 Task: Plan a bus route from Market Street to the Golden Gate Park in San Francisco.
Action: Mouse moved to (257, 91)
Screenshot: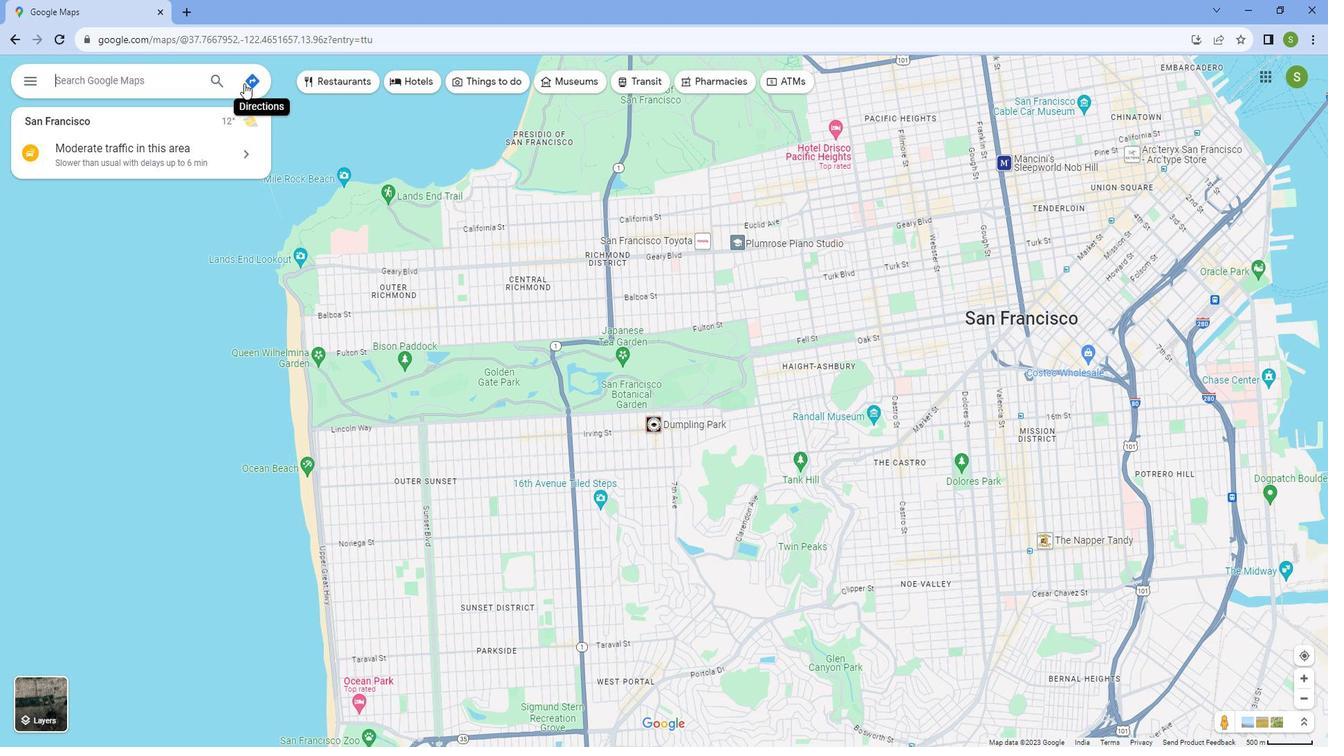 
Action: Mouse pressed left at (257, 91)
Screenshot: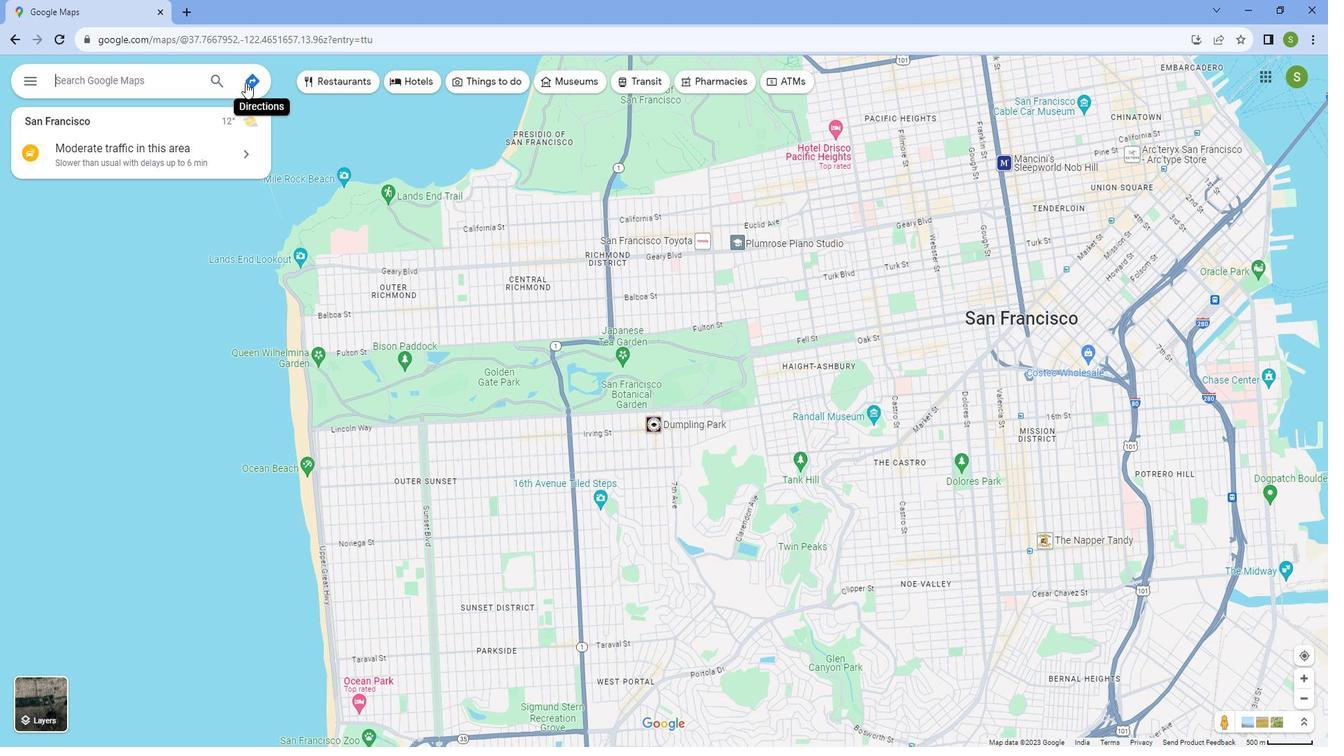 
Action: Mouse moved to (130, 121)
Screenshot: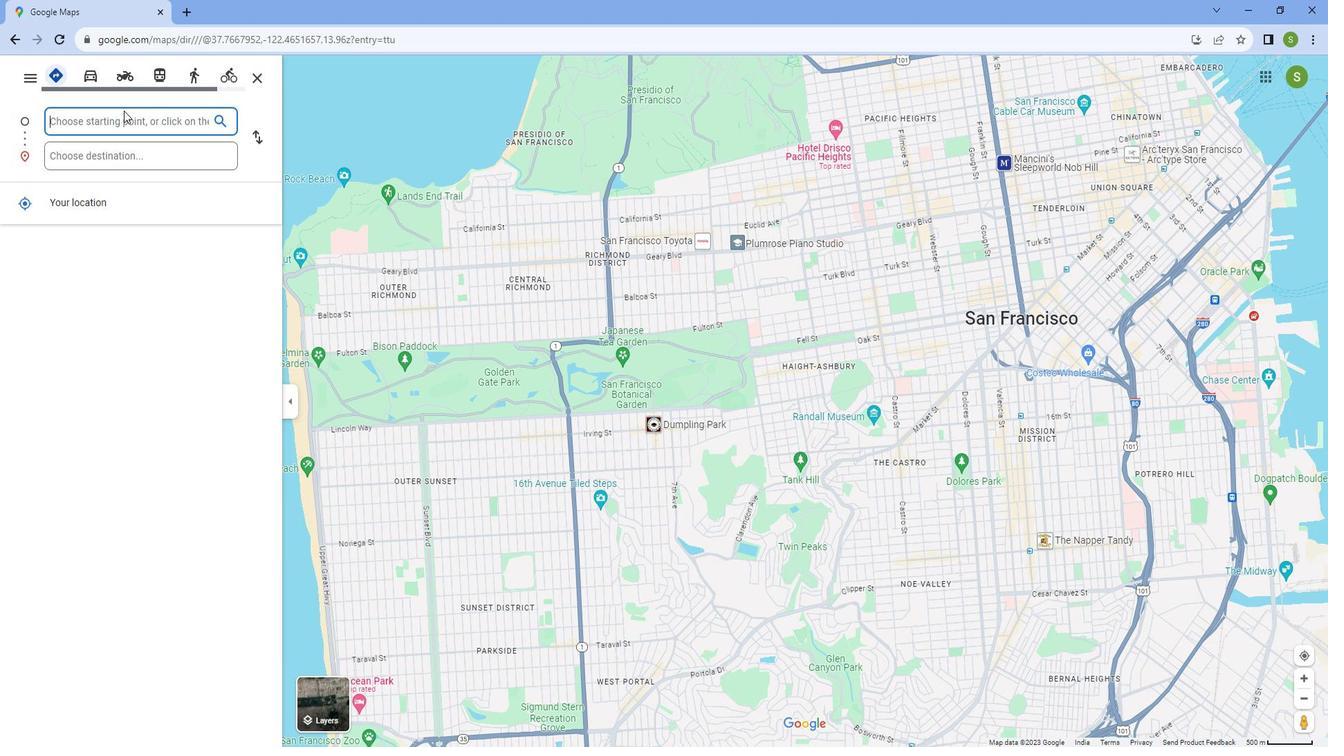 
Action: Mouse pressed left at (130, 121)
Screenshot: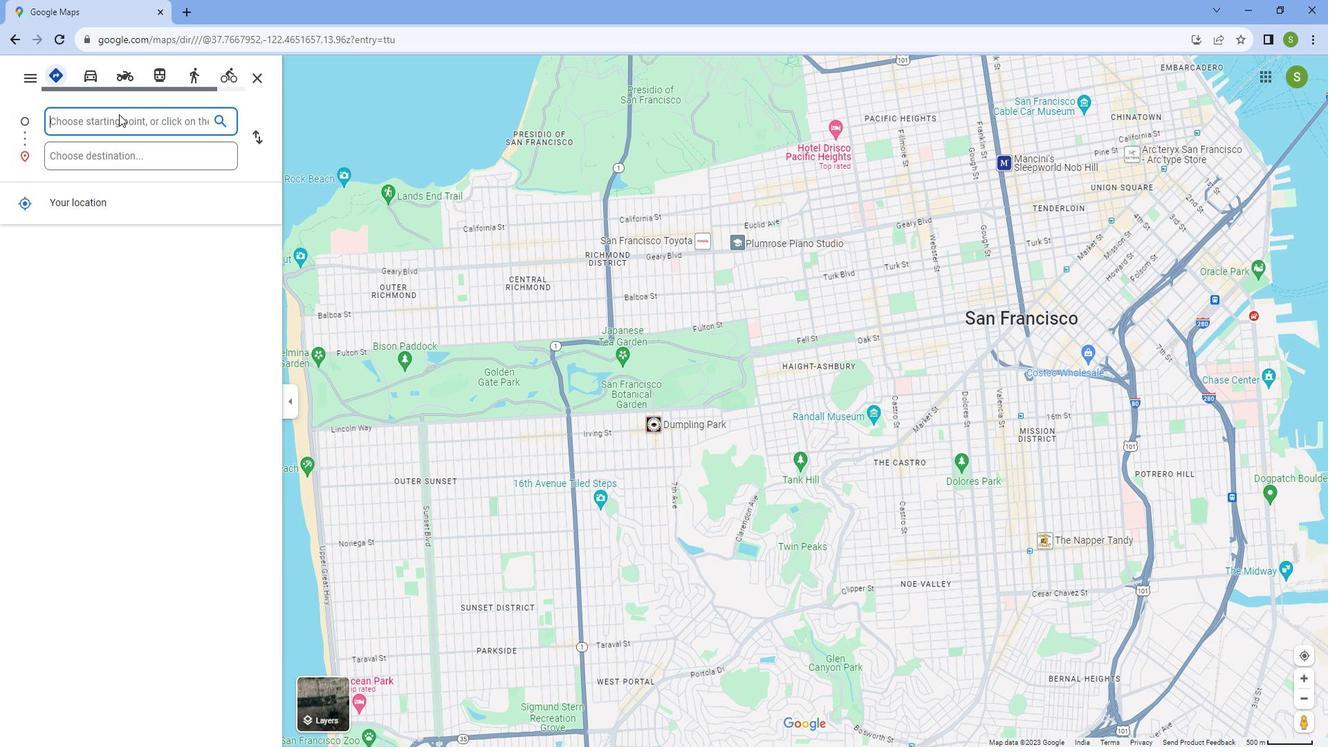 
Action: Key pressed <Key.caps_lock>M<Key.caps_lock>arket<Key.space><Key.caps_lock>S<Key.caps_lock>treet<Key.space>,<Key.caps_lock>S<Key.caps_lock>an<Key.space><Key.caps_lock>F<Key.caps_lock>rans<Key.backspace>cisco
Screenshot: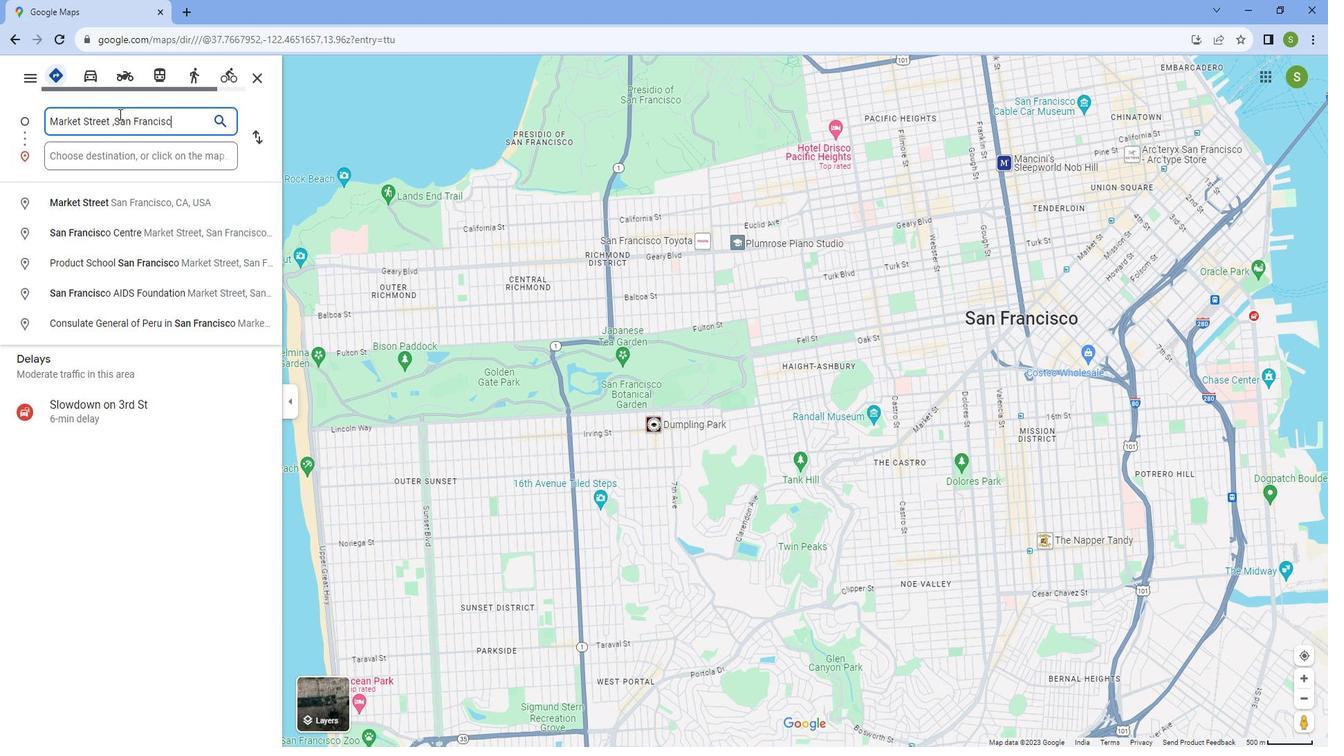 
Action: Mouse moved to (135, 215)
Screenshot: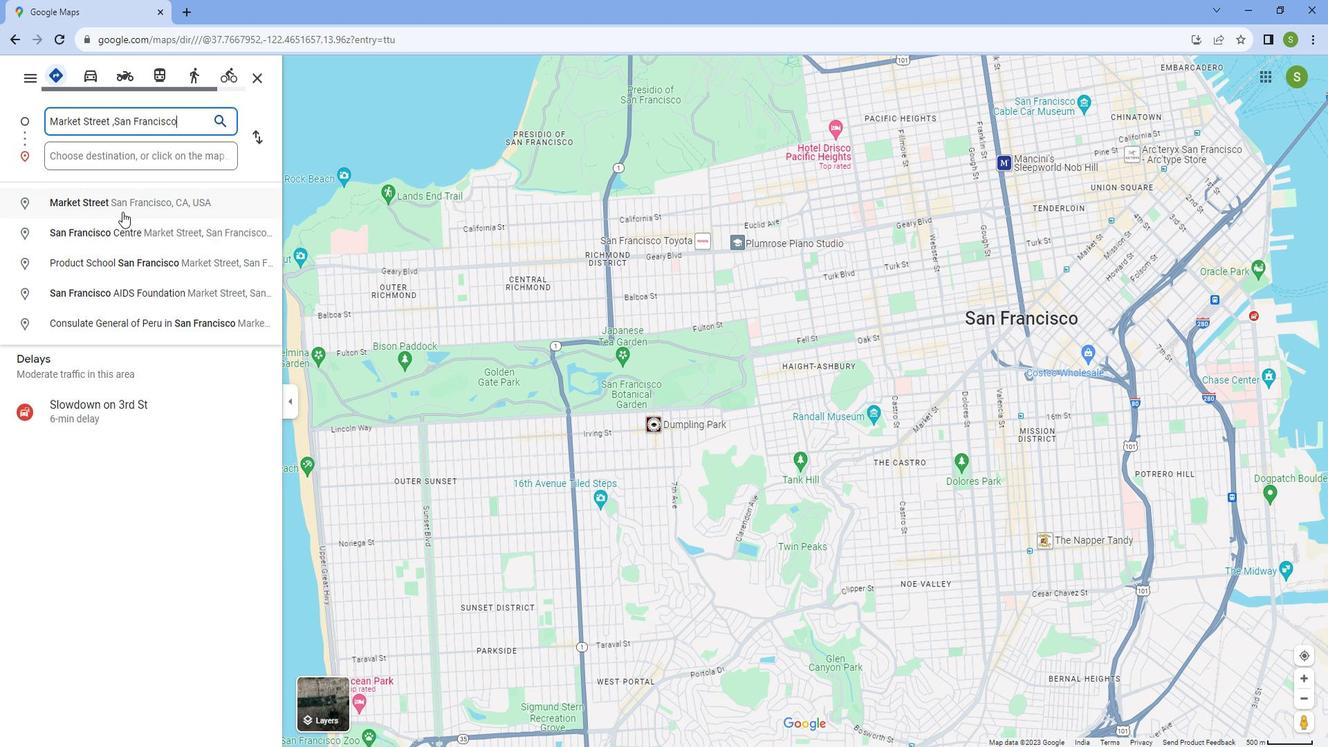 
Action: Mouse pressed left at (135, 215)
Screenshot: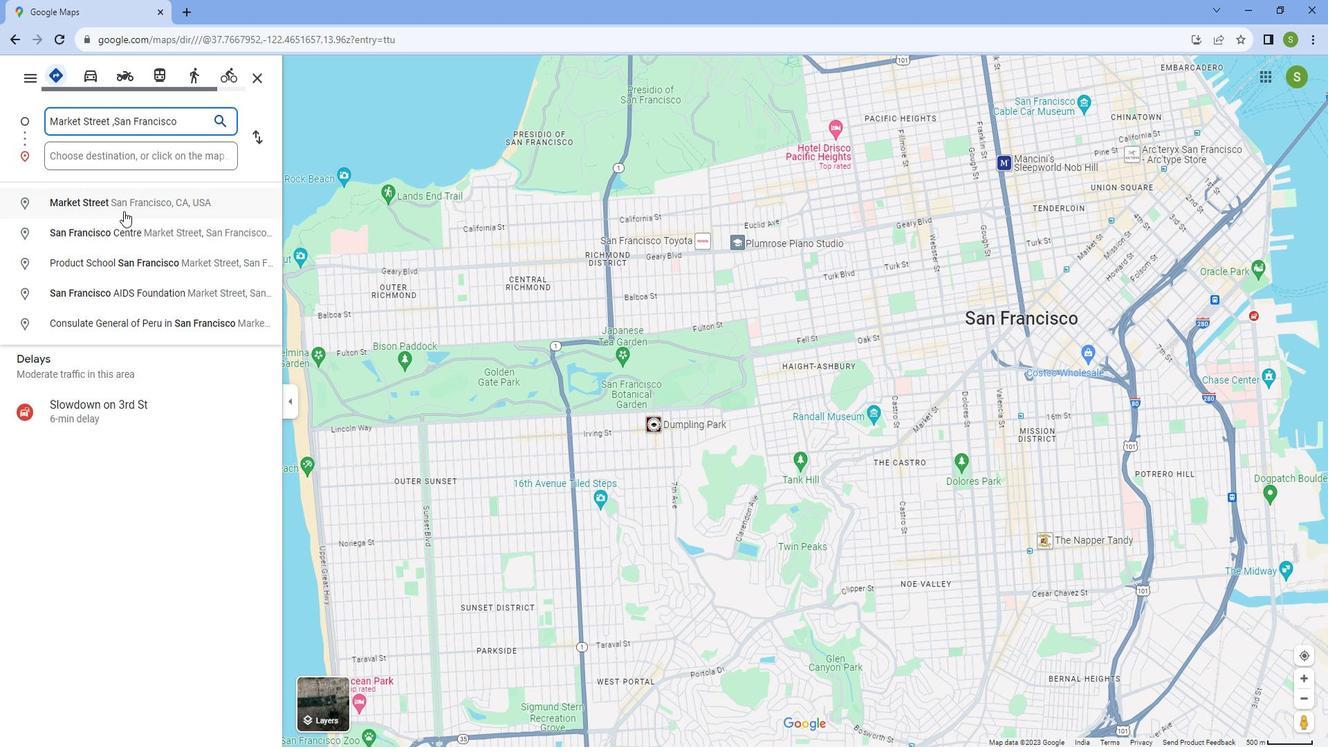 
Action: Mouse moved to (132, 163)
Screenshot: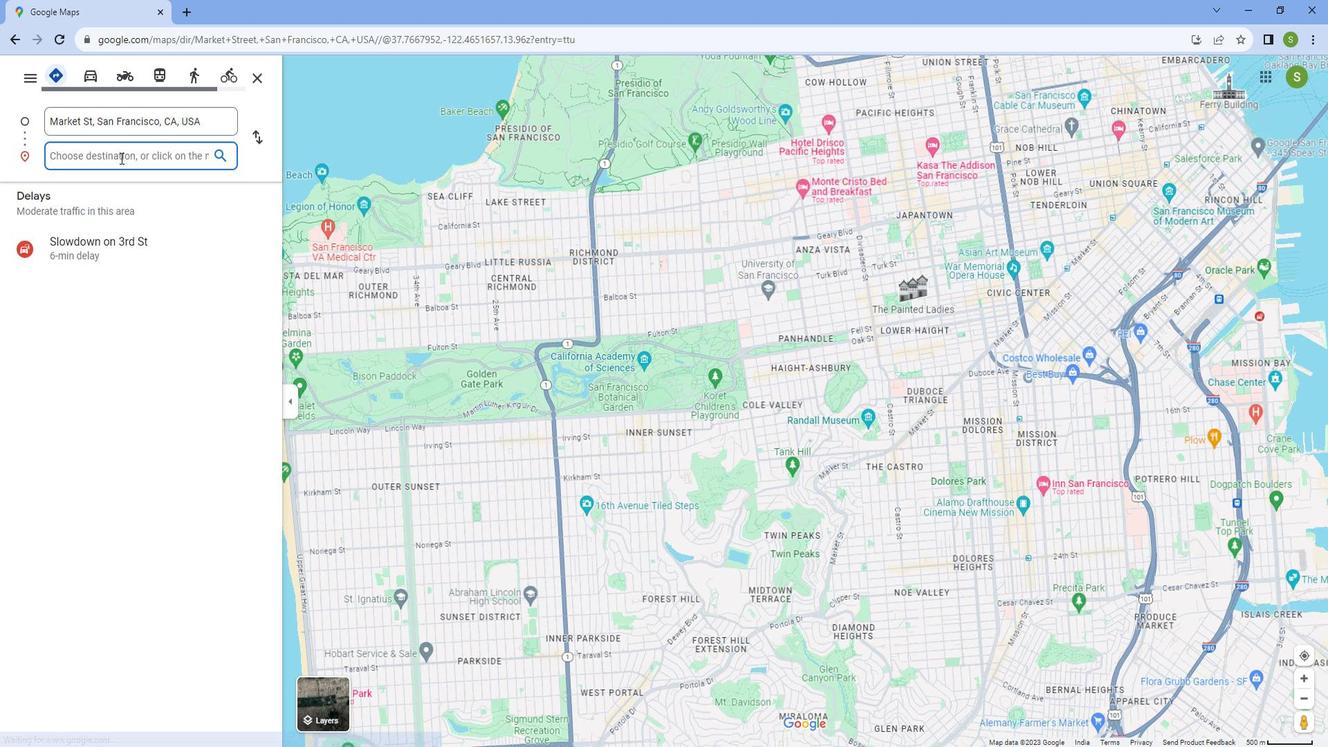 
Action: Mouse pressed left at (132, 163)
Screenshot: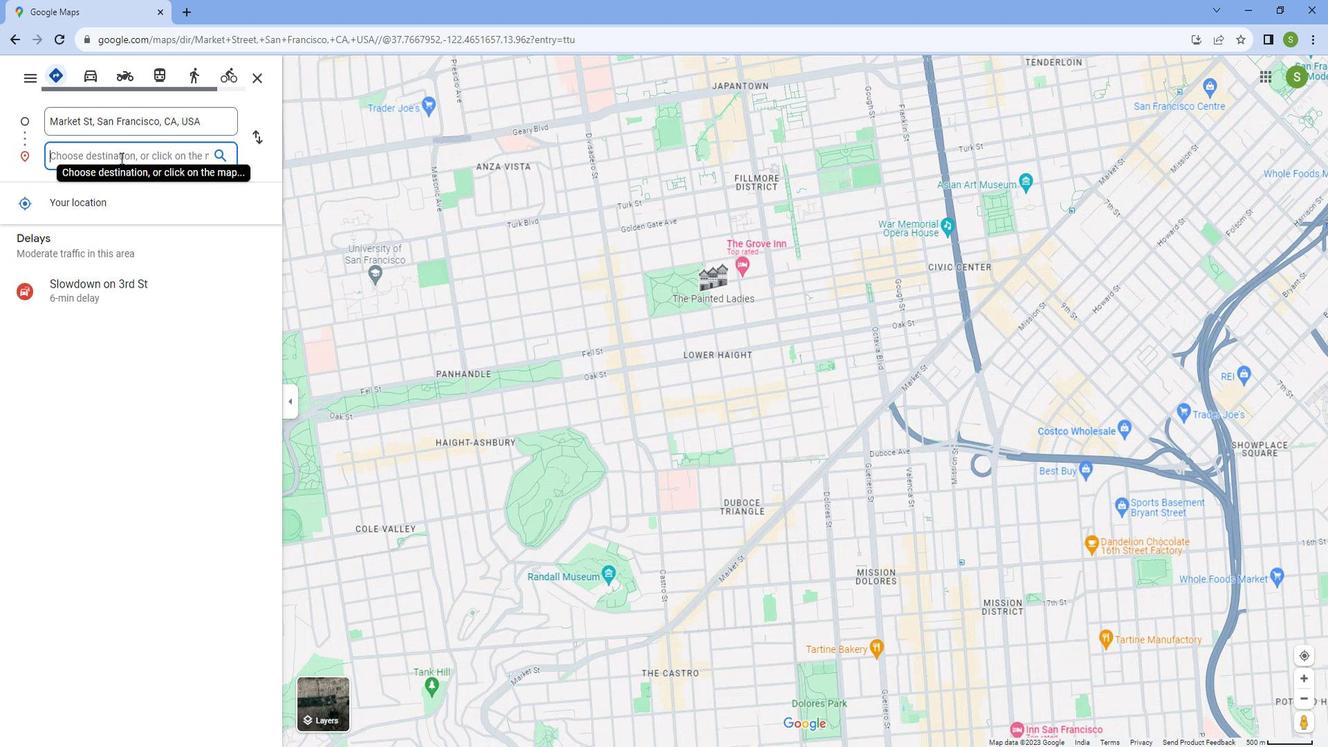 
Action: Key pressed <Key.caps_lock>G<Key.caps_lock>olden<Key.space><Key.caps_lock>G<Key.caps_lock>ate<Key.space><Key.caps_lock>P<Key.caps_lock>ark,<Key.caps_lock>S<Key.caps_lock>an<Key.space><Key.caps_lock>F<Key.caps_lock>rancisco
Screenshot: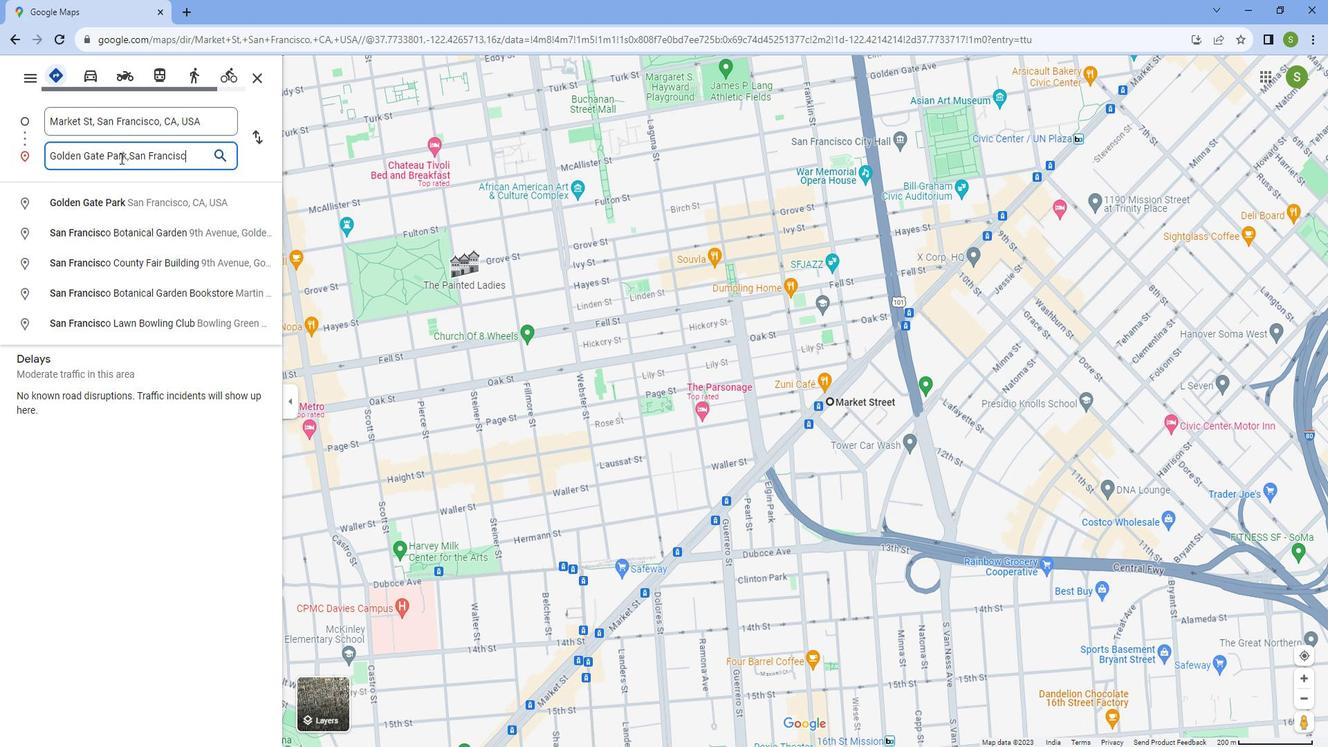 
Action: Mouse moved to (130, 196)
Screenshot: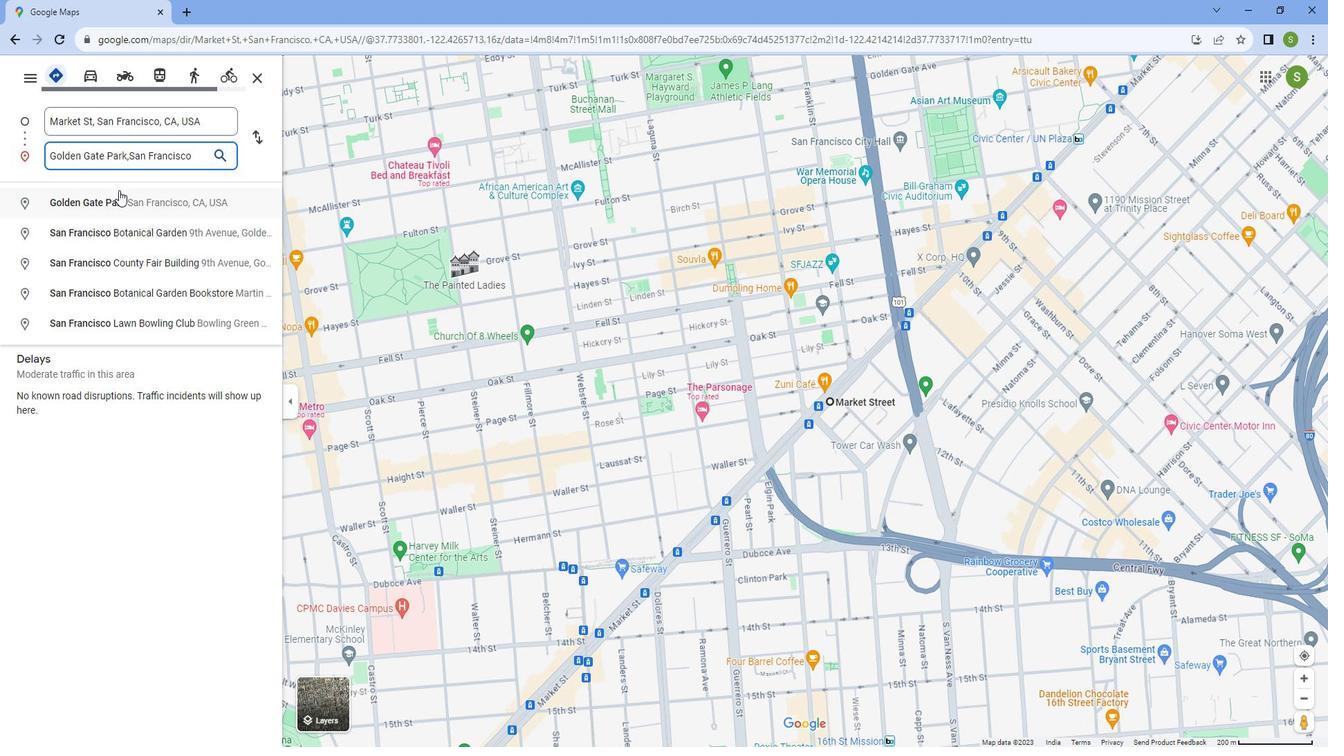 
Action: Mouse pressed left at (130, 196)
Screenshot: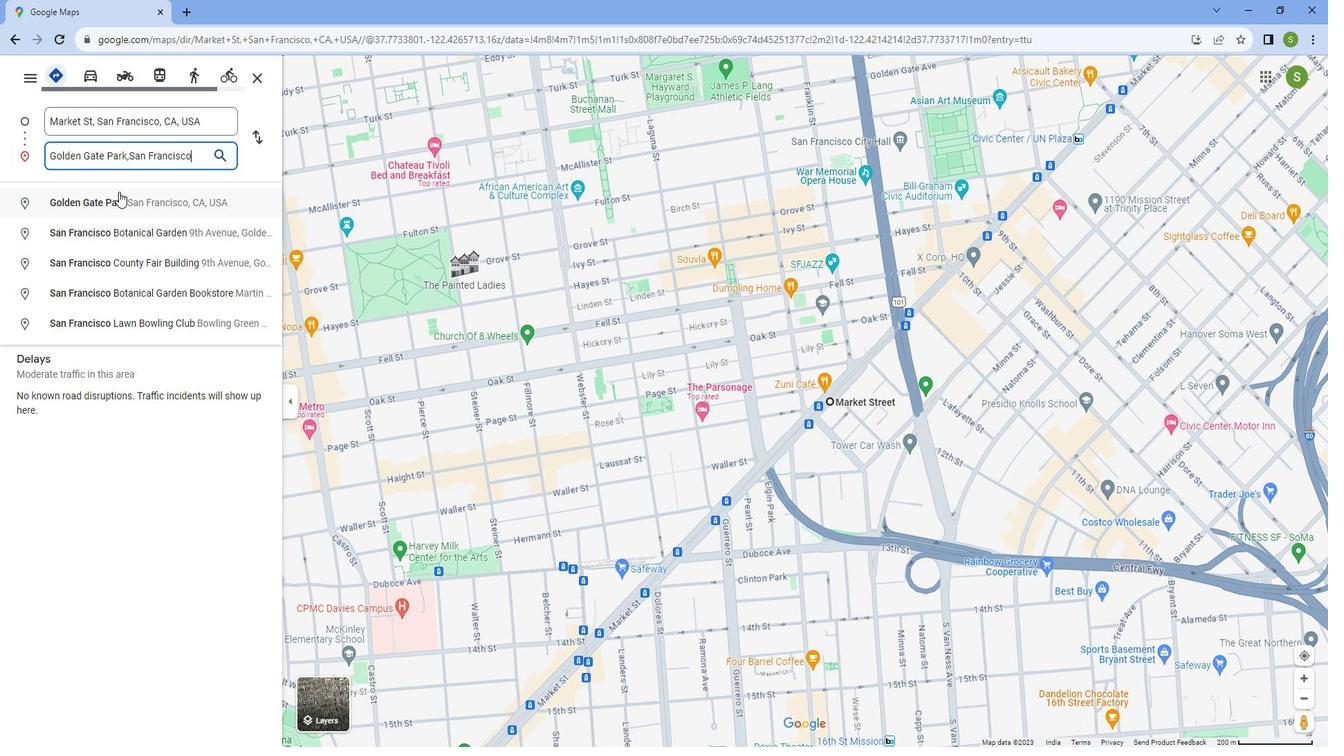 
Action: Mouse moved to (492, 289)
Screenshot: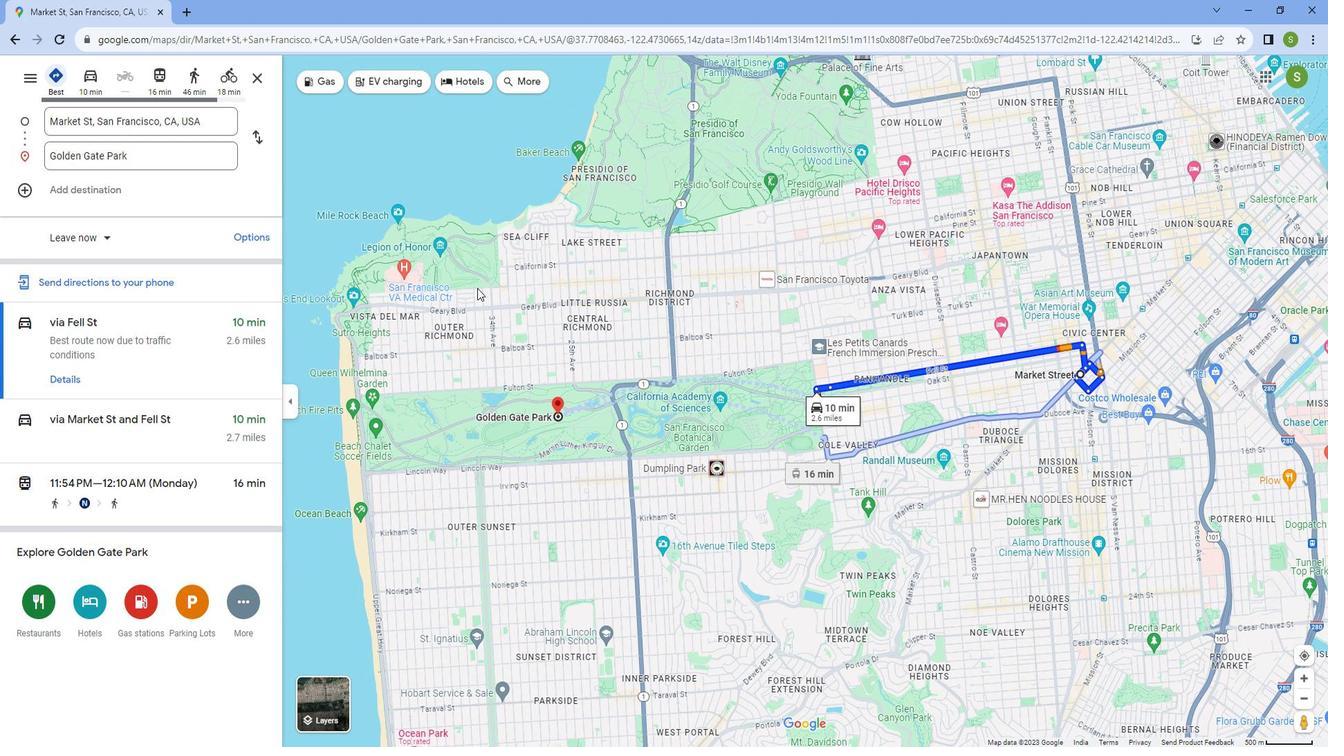 
Action: Mouse scrolled (492, 289) with delta (0, 0)
Screenshot: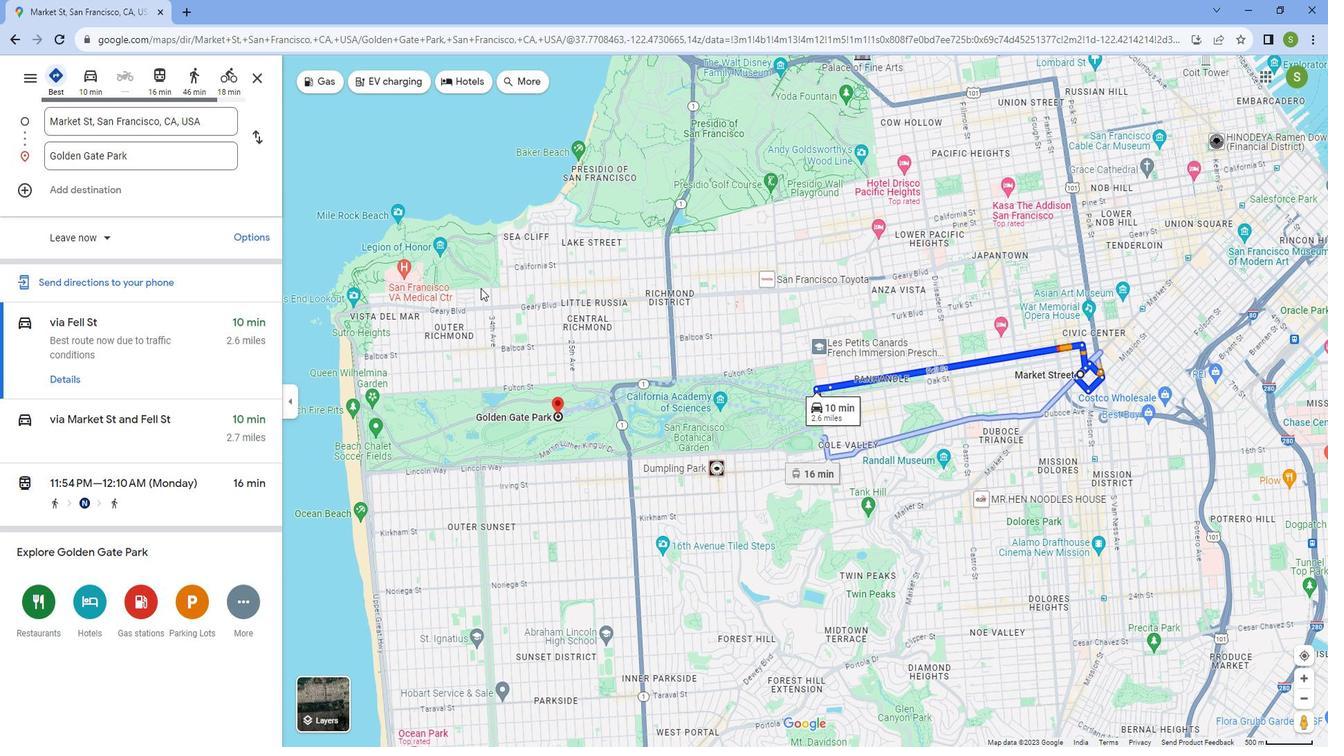 
Action: Mouse scrolled (492, 289) with delta (0, 0)
Screenshot: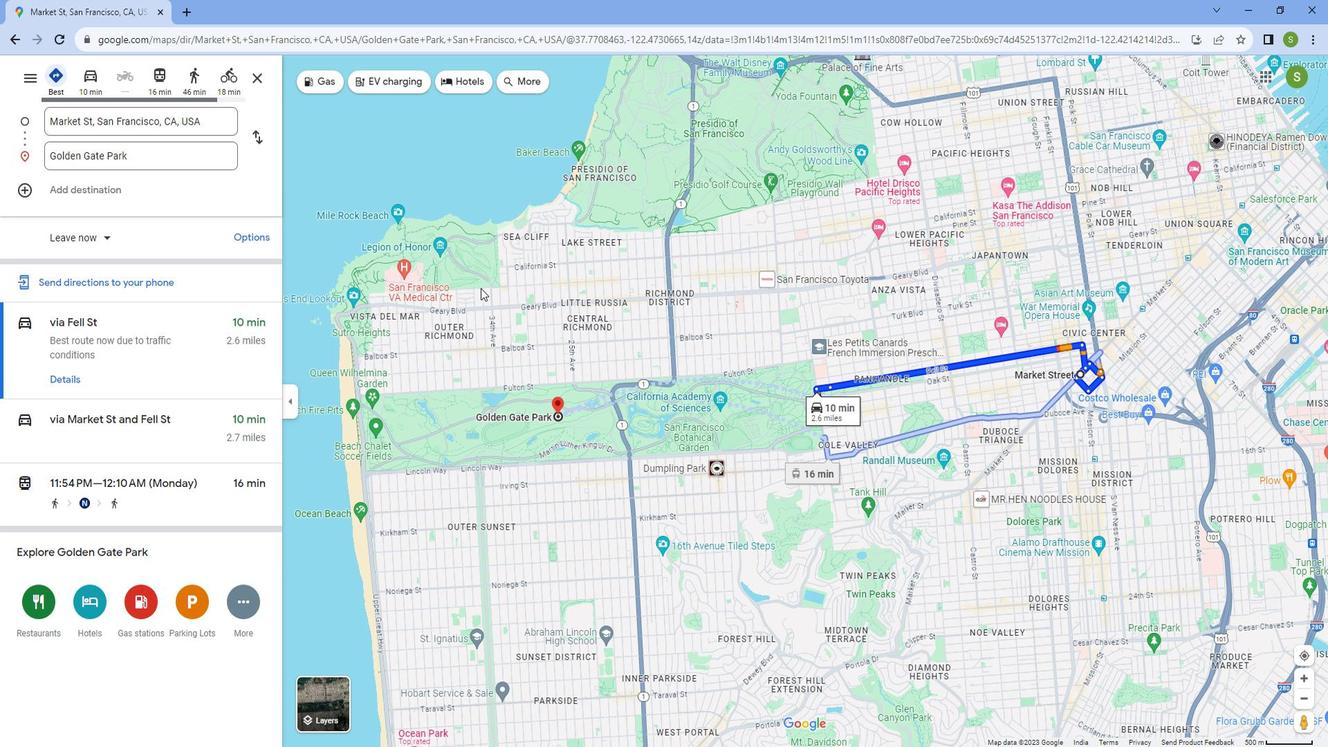 
Action: Mouse moved to (168, 94)
Screenshot: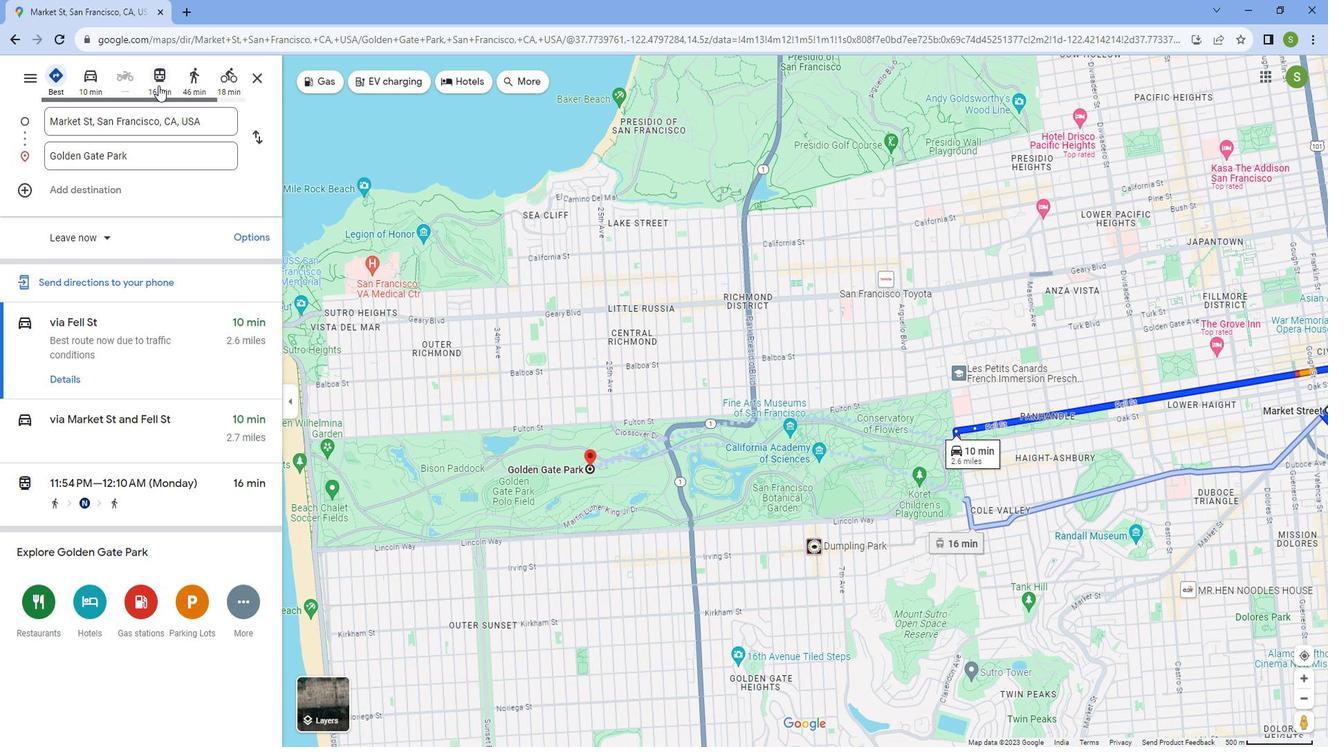 
Action: Mouse pressed left at (168, 94)
Screenshot: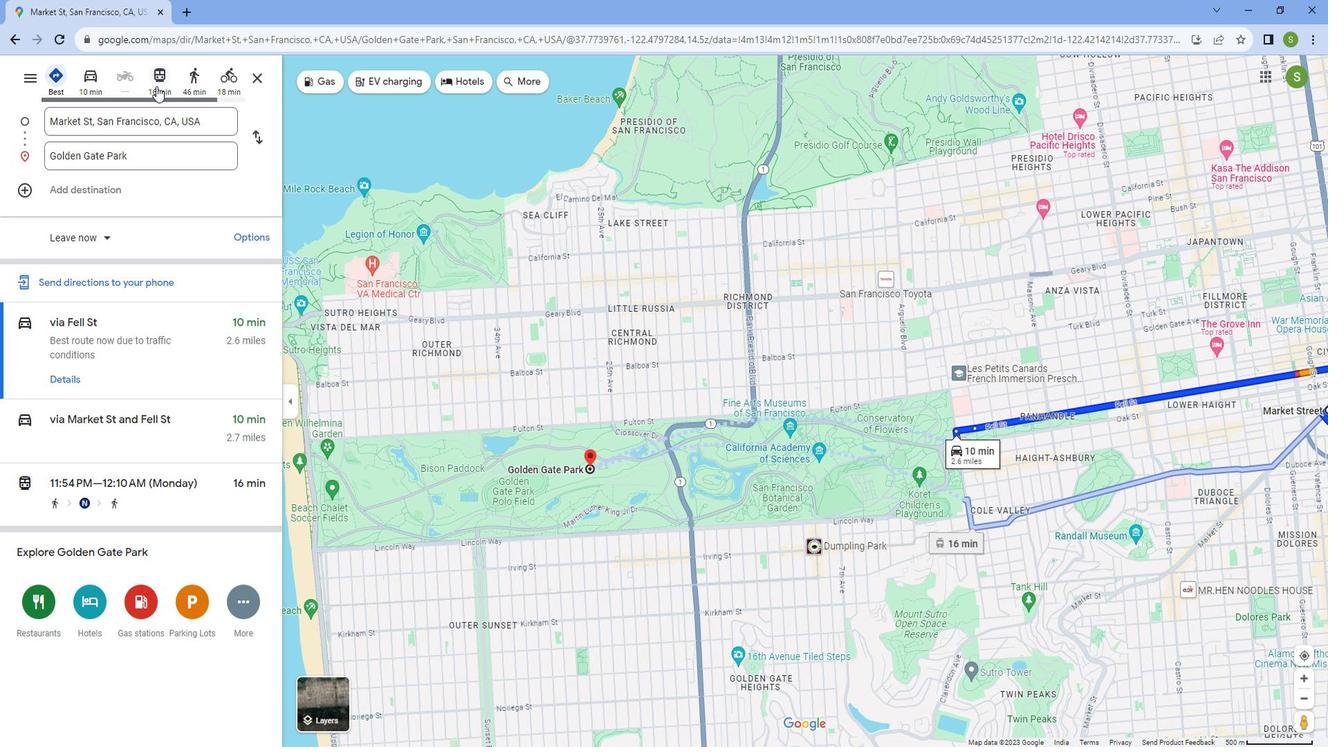 
Action: Mouse moved to (119, 355)
Screenshot: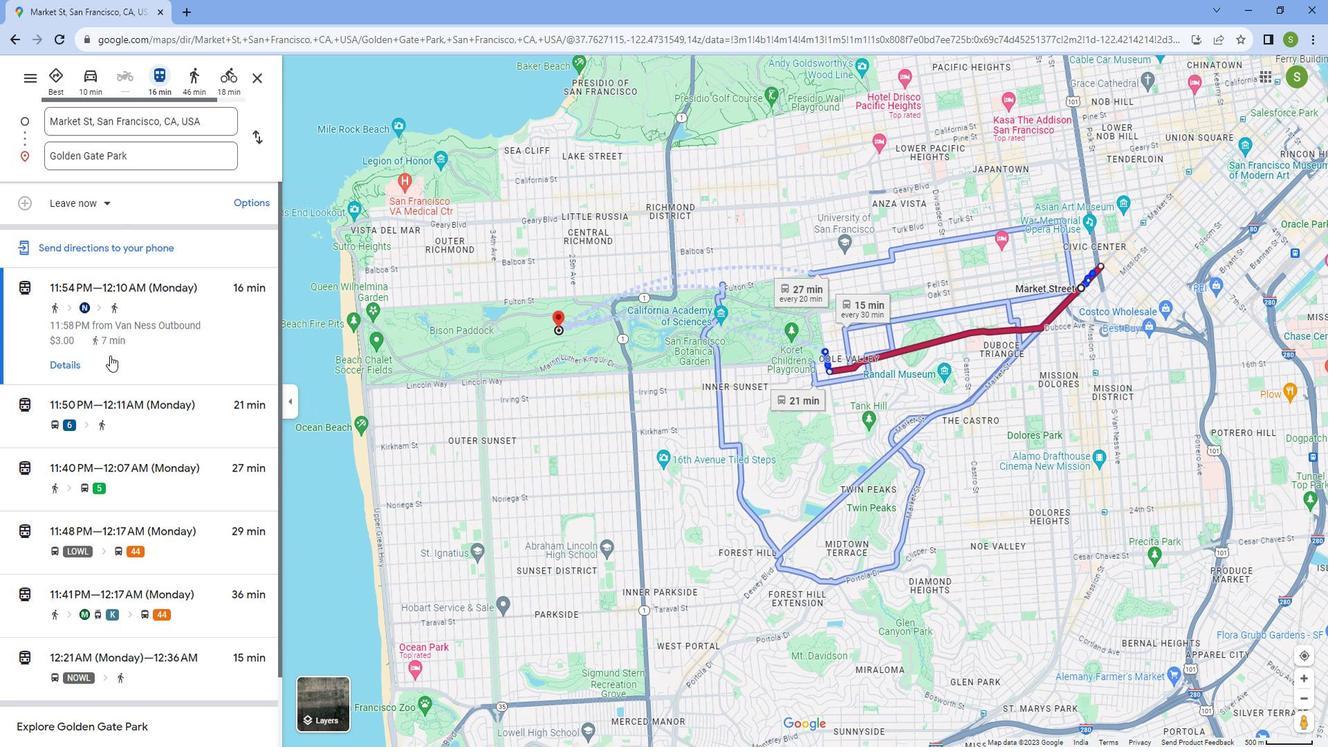 
Action: Mouse scrolled (119, 354) with delta (0, 0)
Screenshot: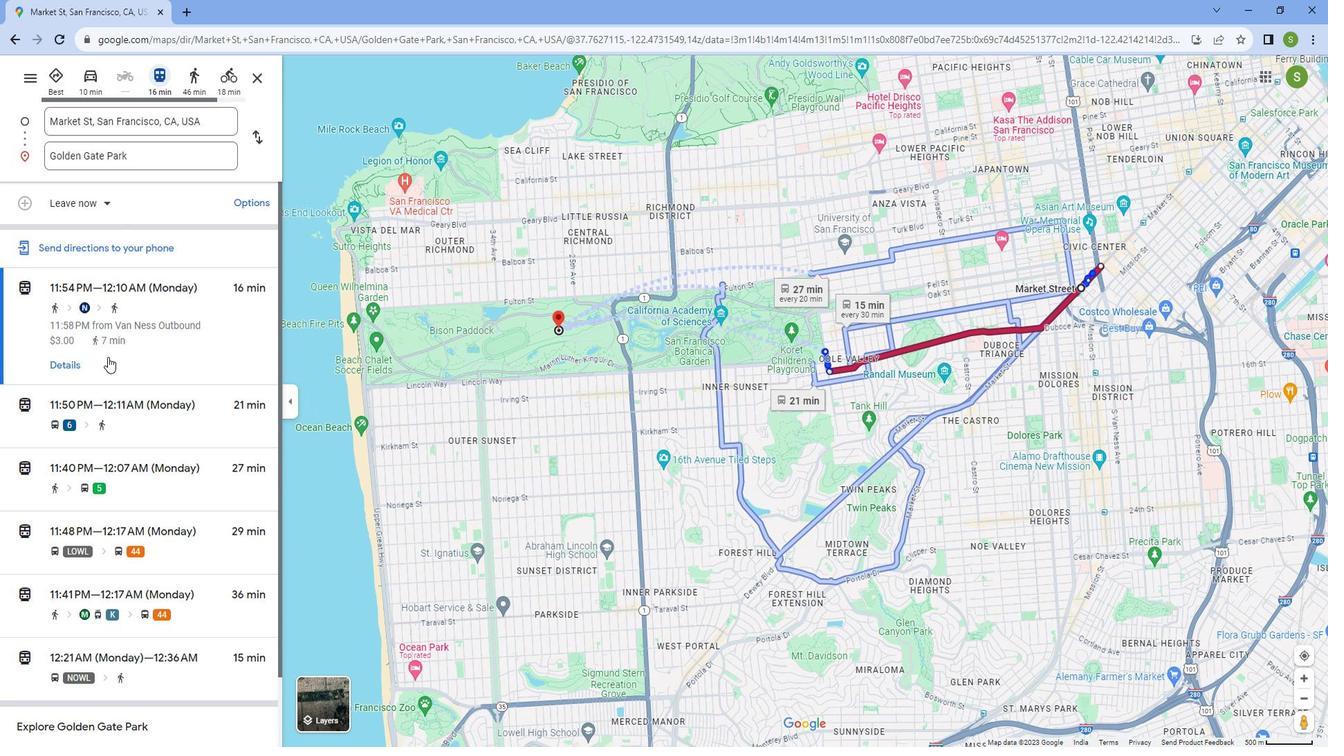 
Action: Mouse moved to (93, 298)
Screenshot: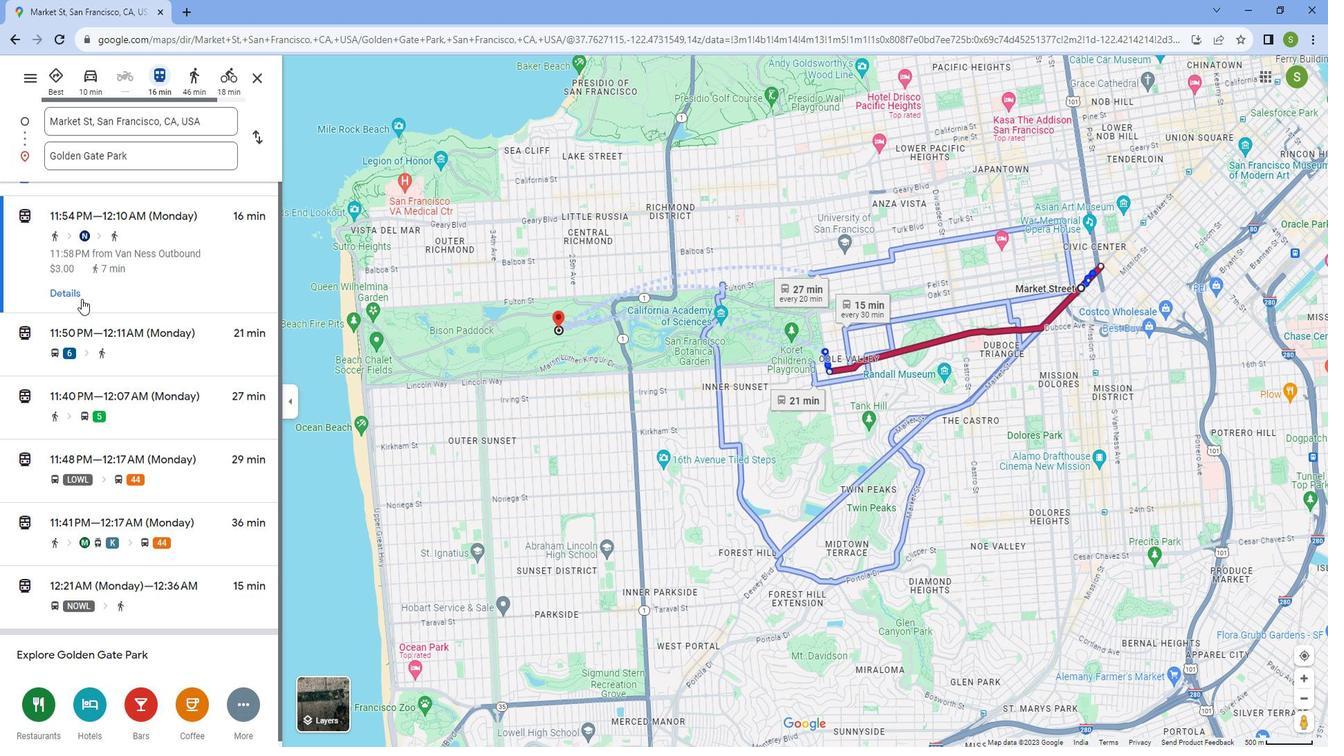 
Action: Mouse pressed left at (93, 298)
Screenshot: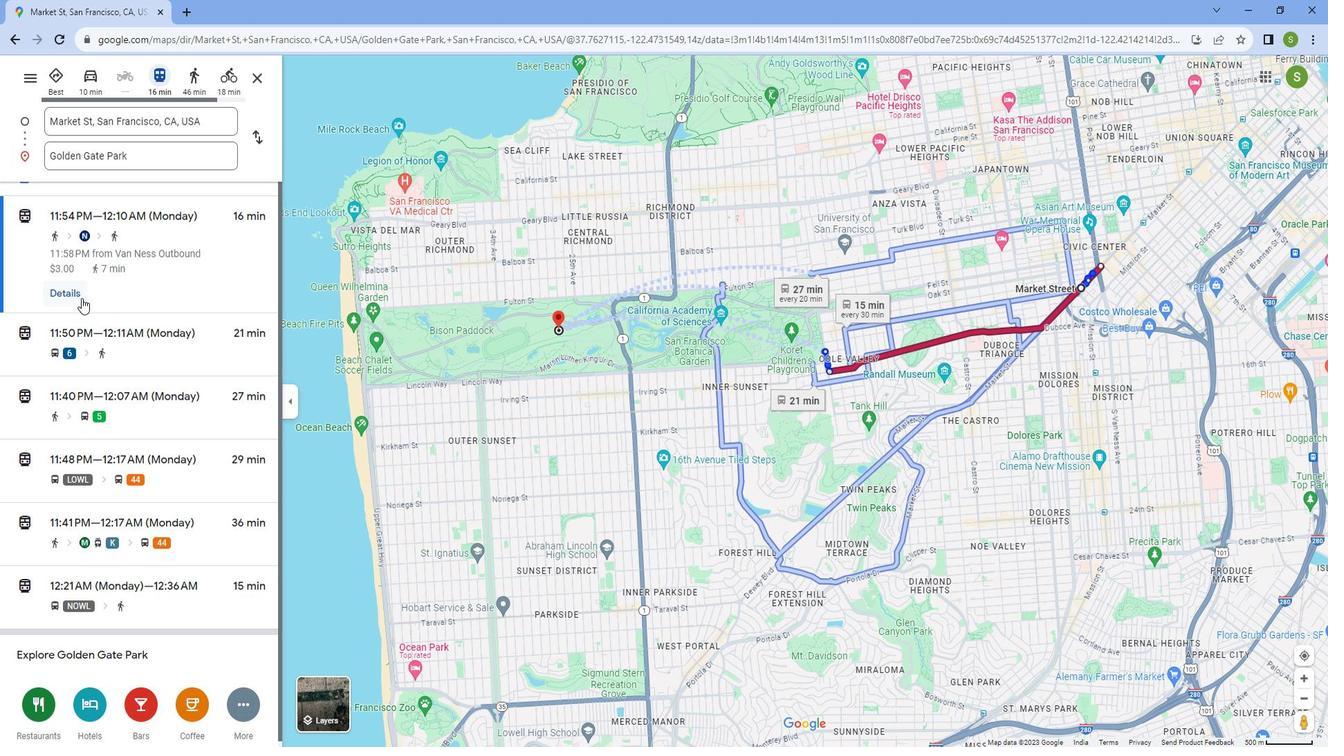 
Action: Mouse scrolled (93, 298) with delta (0, 0)
Screenshot: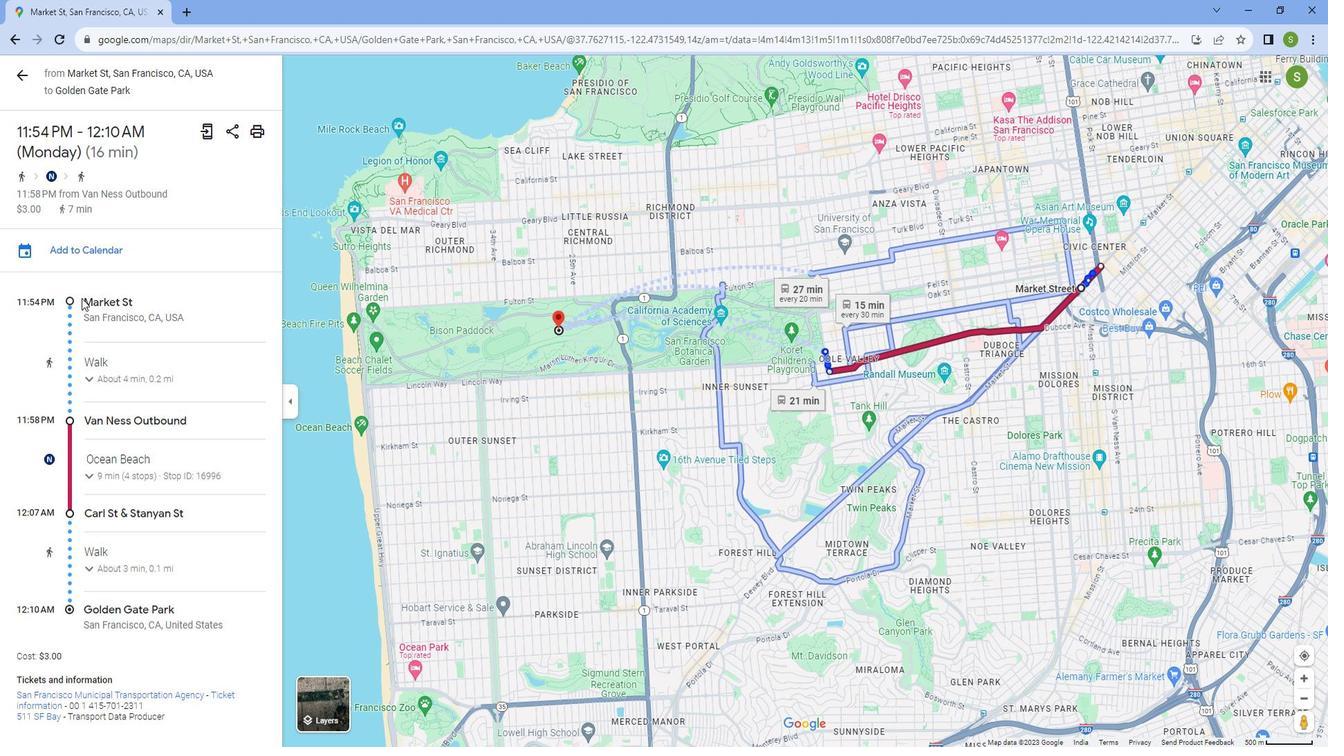 
Action: Mouse scrolled (93, 298) with delta (0, 0)
Screenshot: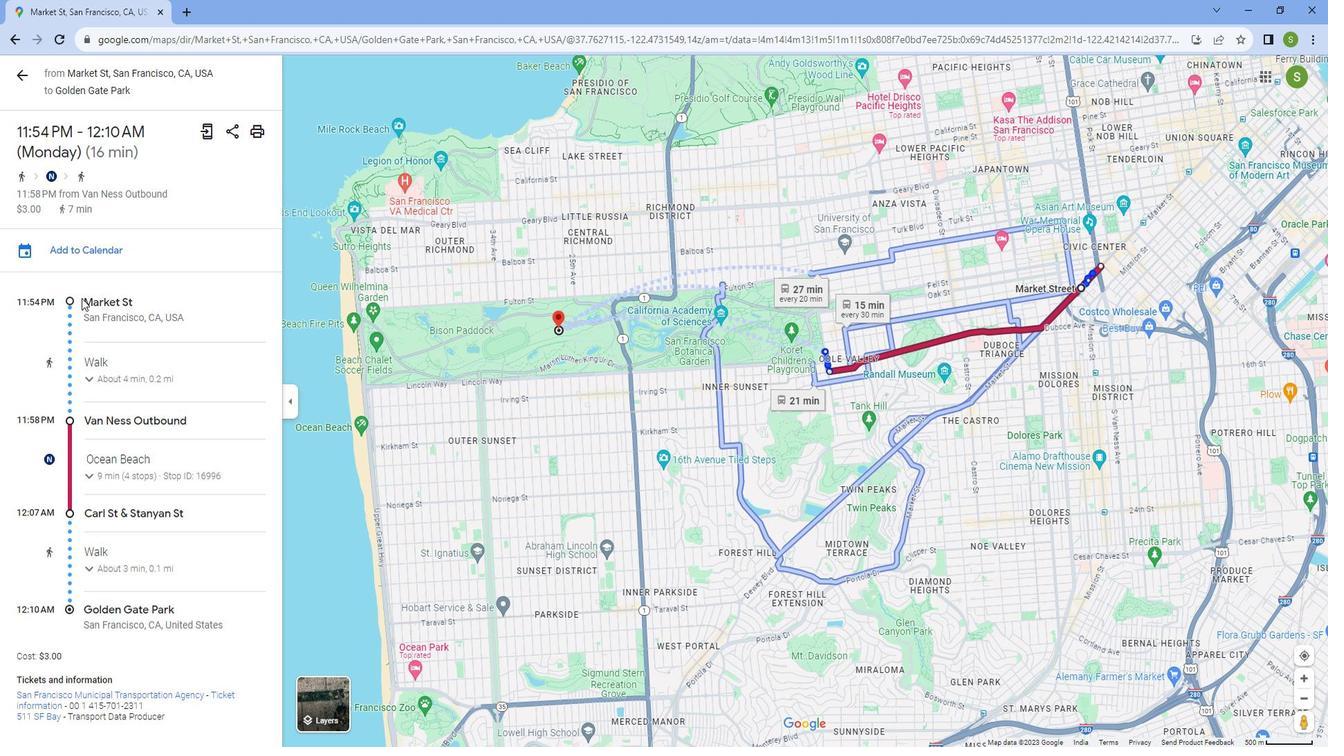 
Action: Mouse scrolled (93, 298) with delta (0, 0)
Screenshot: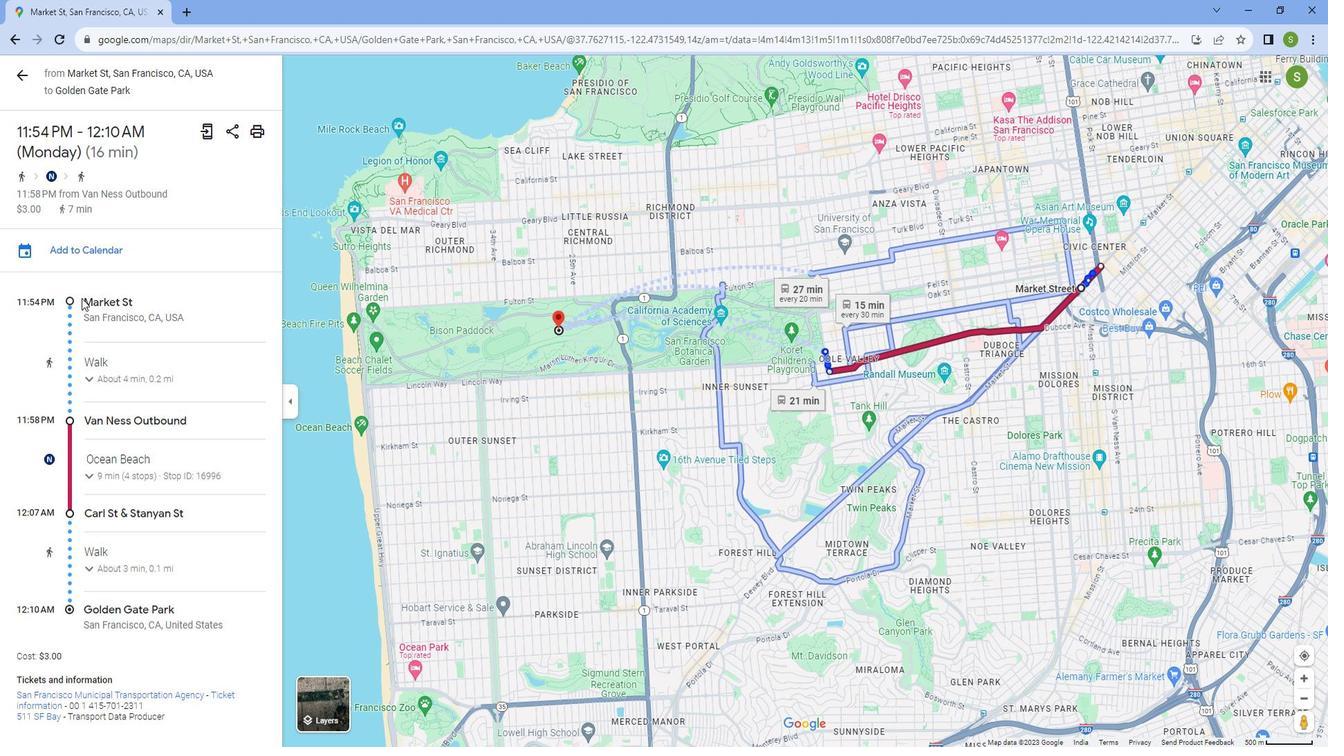 
Action: Mouse scrolled (93, 298) with delta (0, 0)
Screenshot: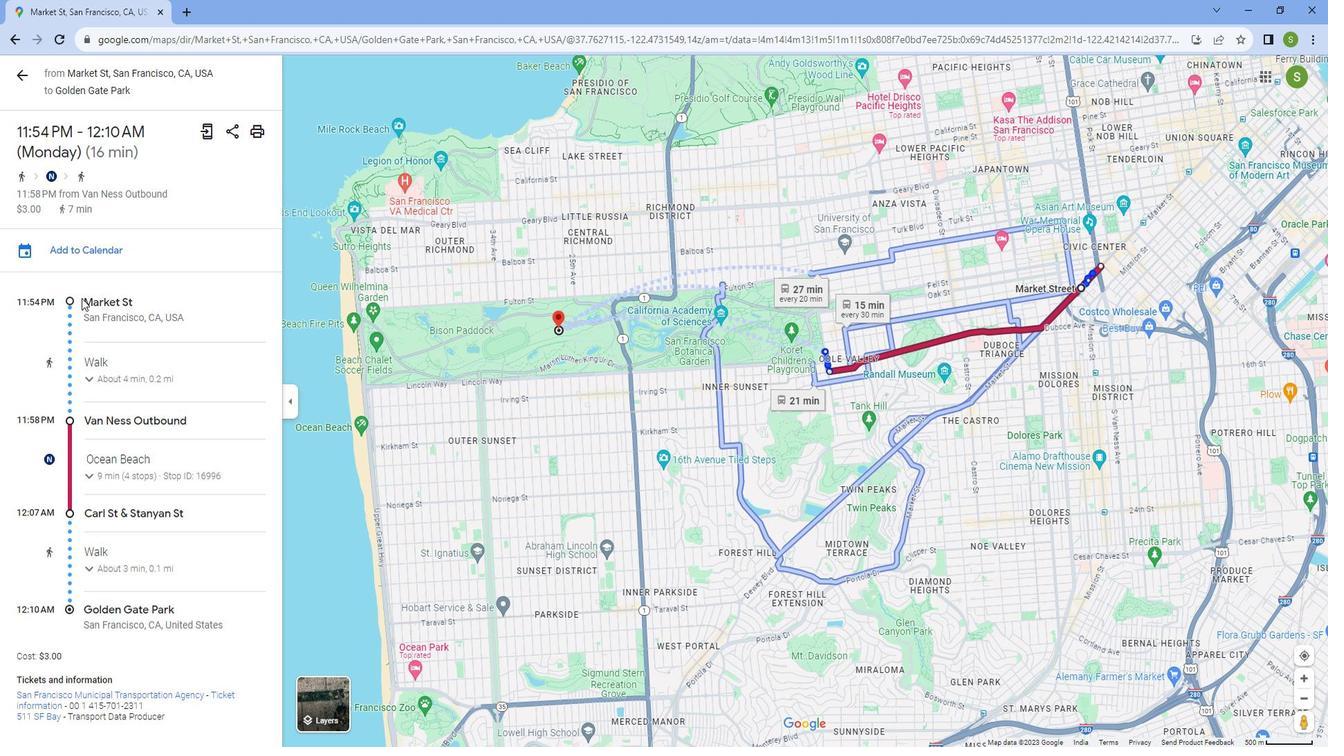 
Action: Mouse scrolled (93, 298) with delta (0, 0)
Screenshot: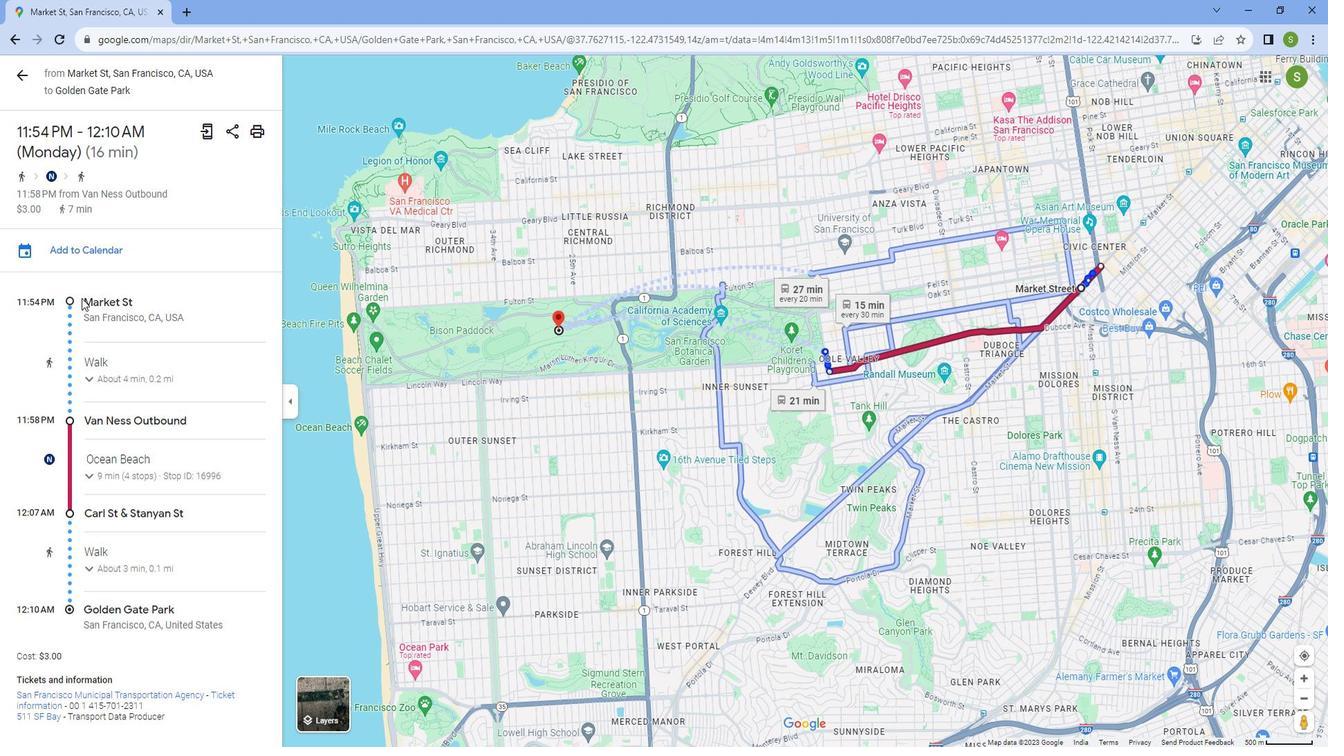 
Action: Mouse scrolled (93, 298) with delta (0, 0)
Screenshot: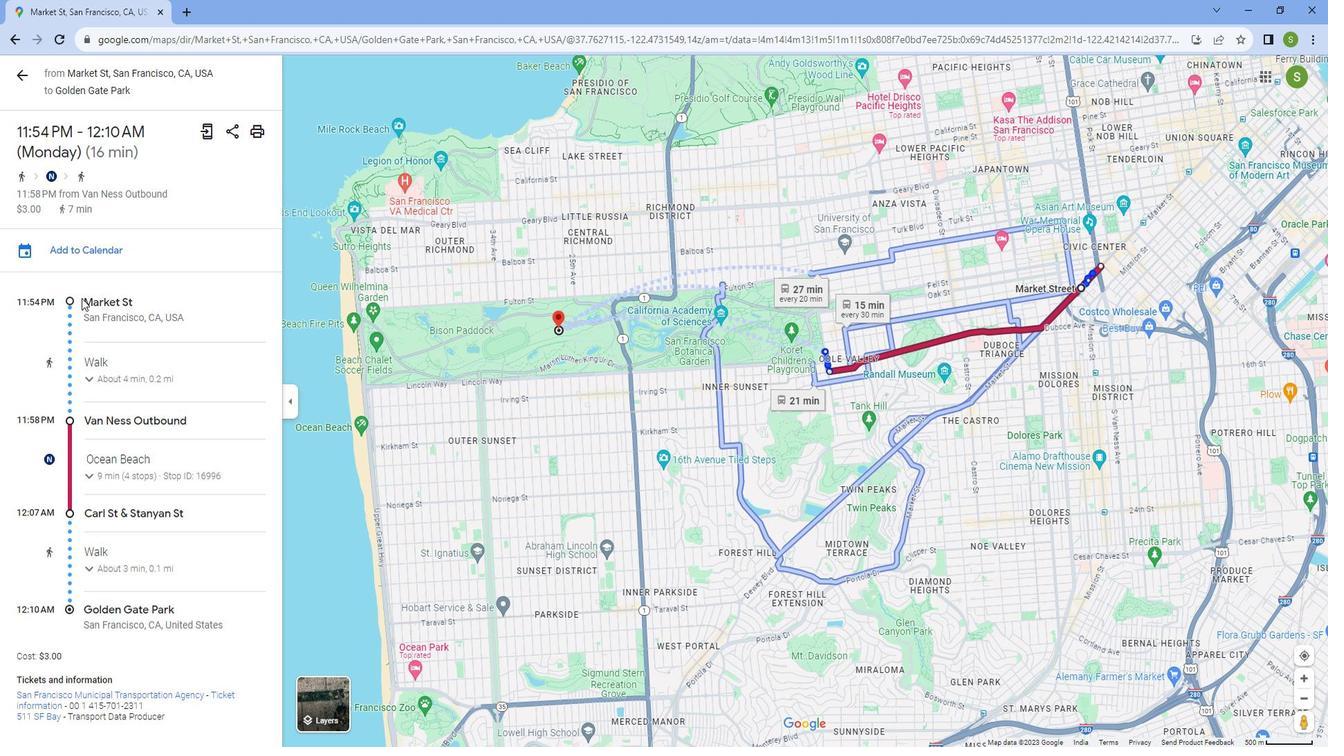 
Action: Mouse scrolled (93, 299) with delta (0, 0)
Screenshot: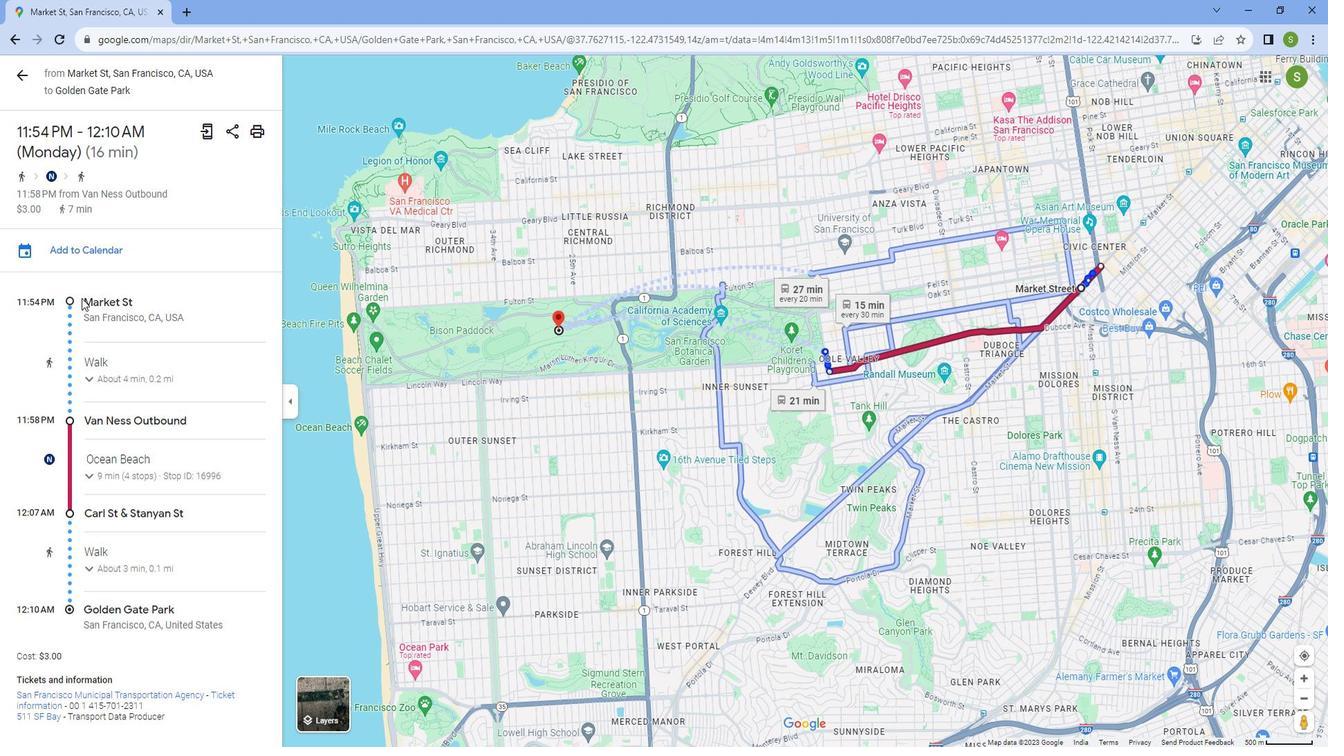 
Action: Mouse moved to (34, 88)
Screenshot: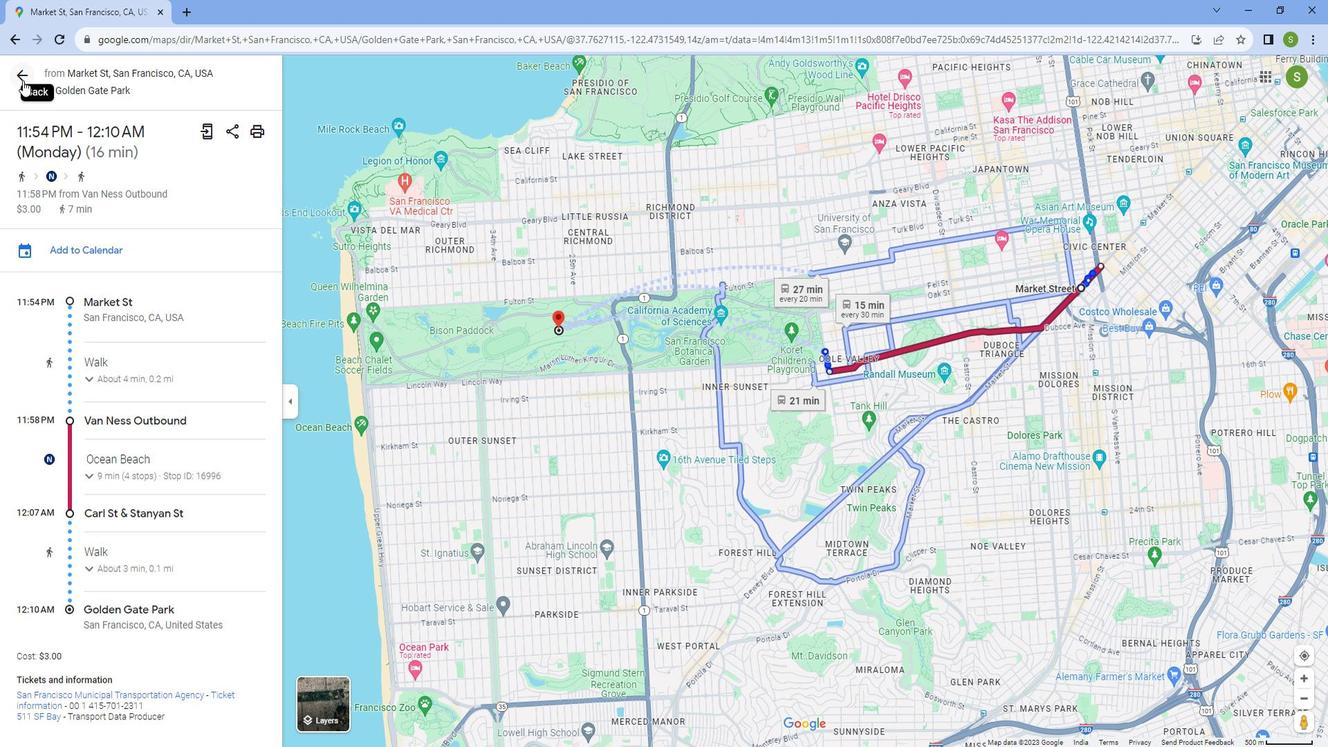 
Action: Mouse pressed left at (34, 88)
Screenshot: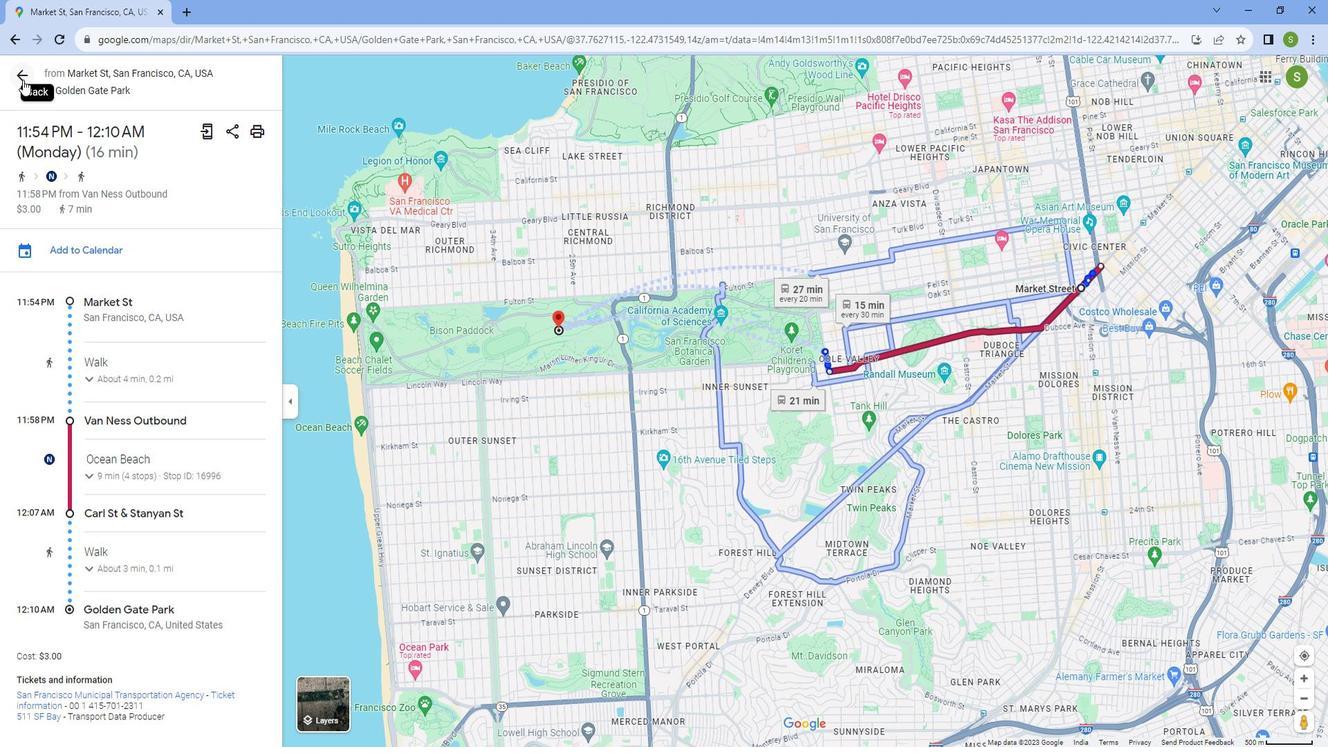 
Action: Mouse moved to (126, 477)
Screenshot: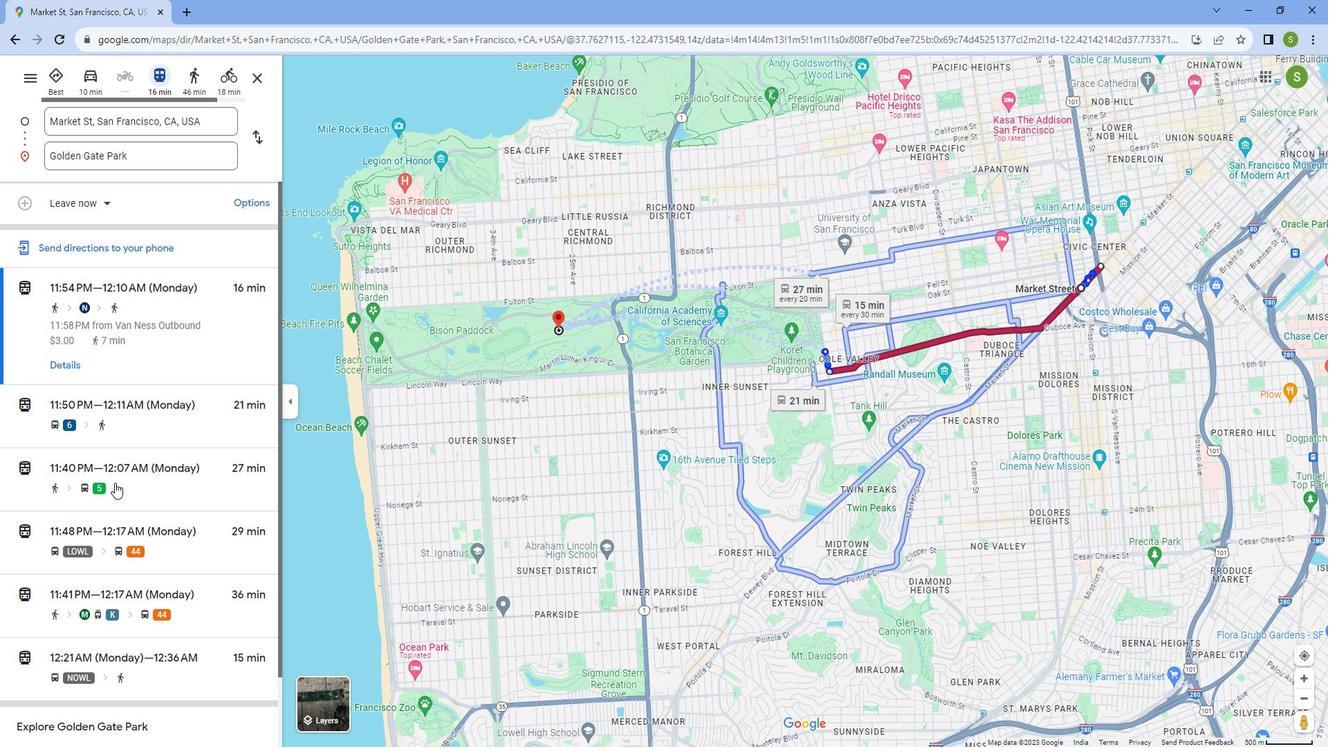 
Action: Mouse pressed left at (126, 477)
Screenshot: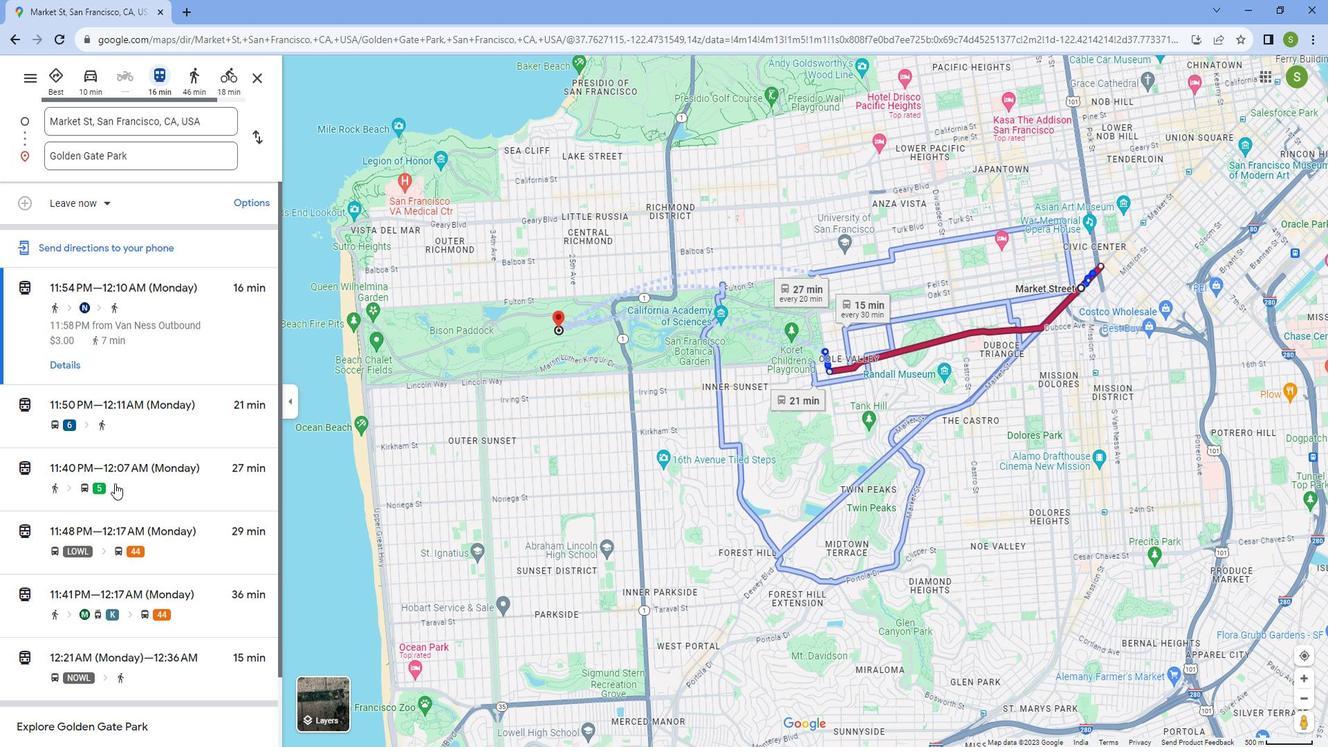 
Action: Mouse moved to (83, 483)
Screenshot: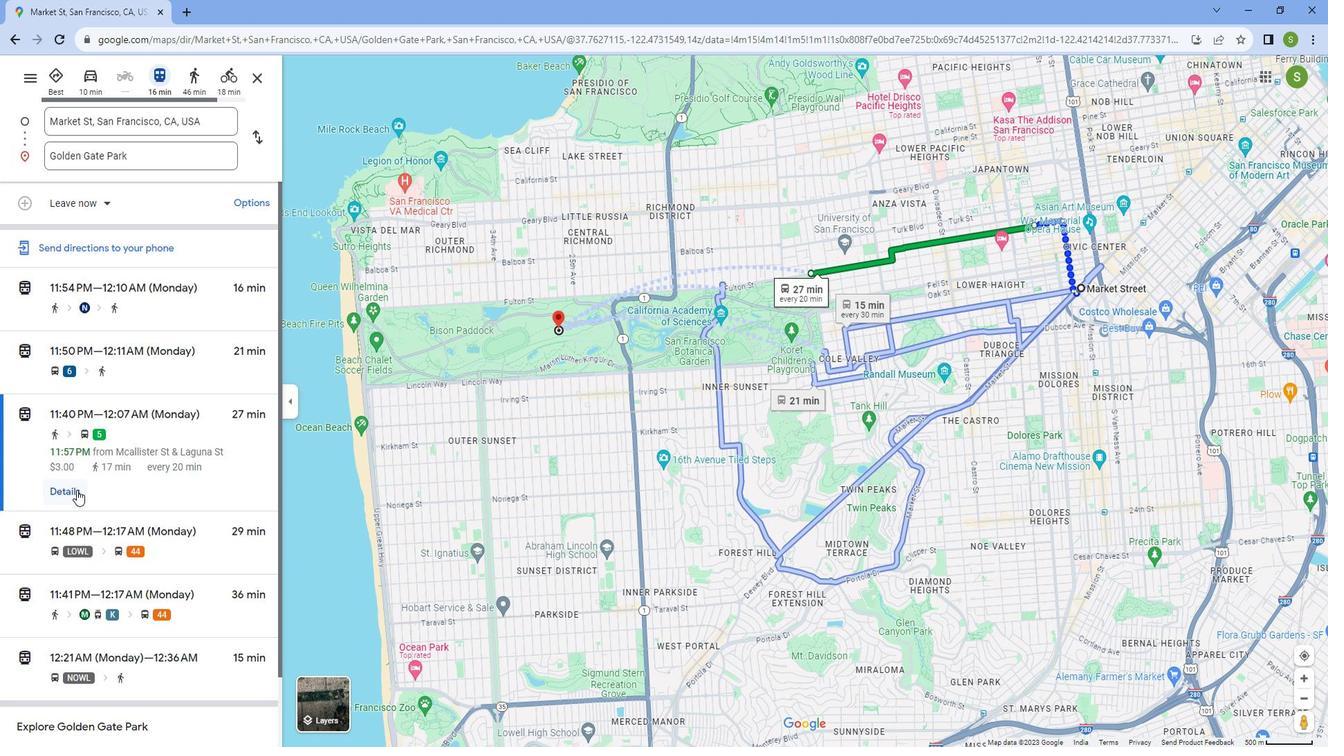 
Action: Mouse pressed left at (83, 483)
Screenshot: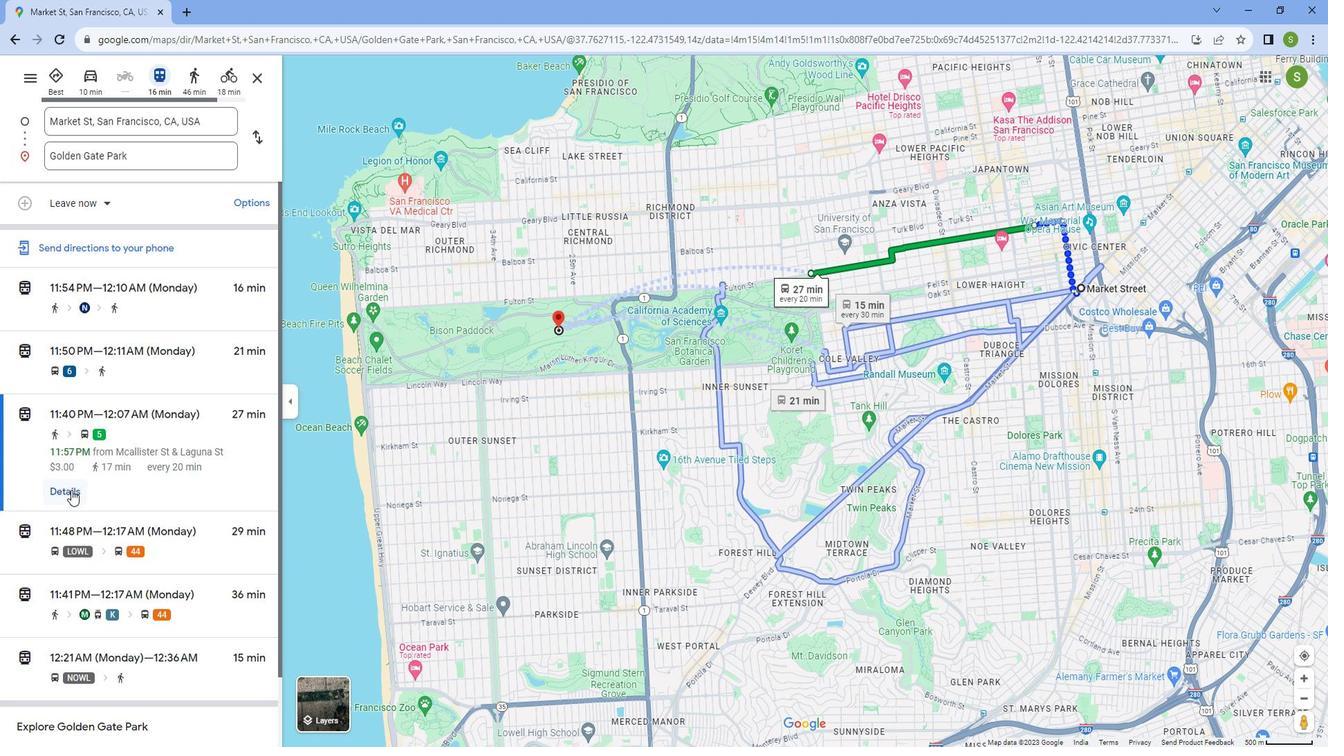 
Action: Mouse moved to (40, 93)
Screenshot: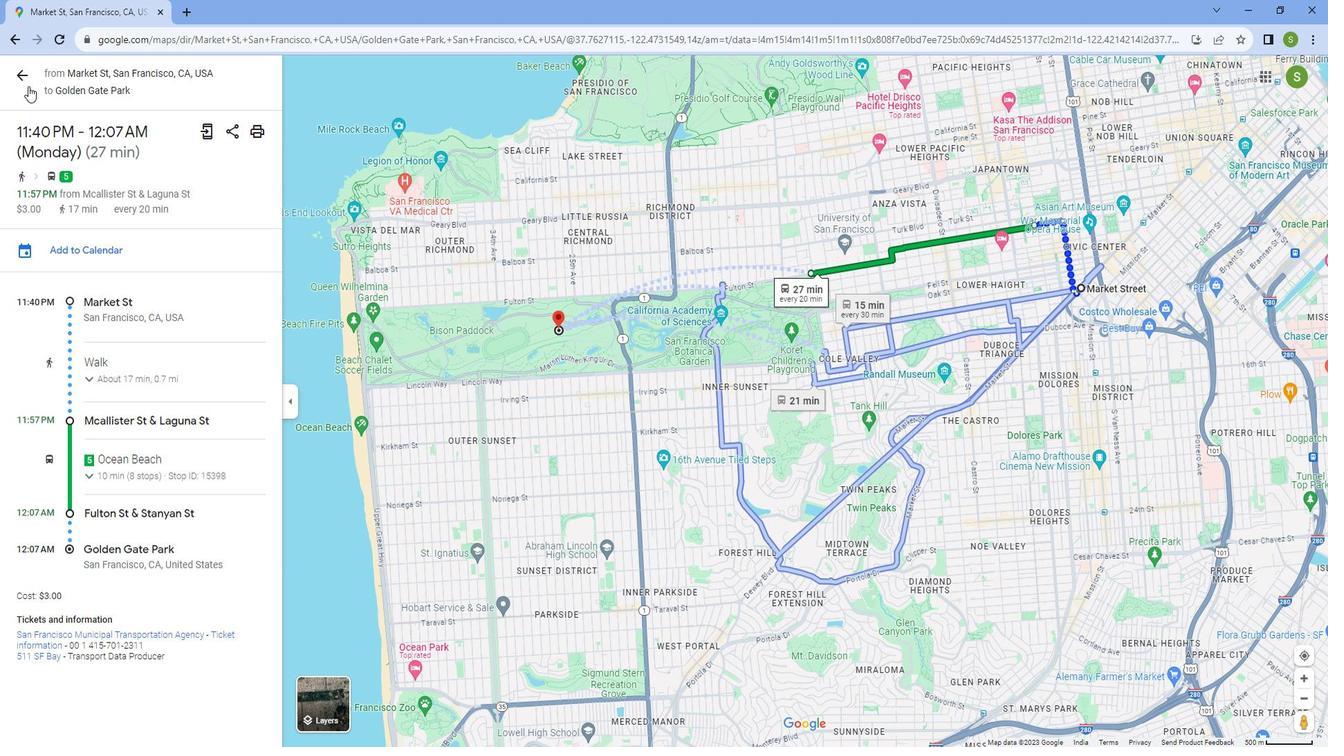 
Action: Mouse pressed left at (40, 93)
Screenshot: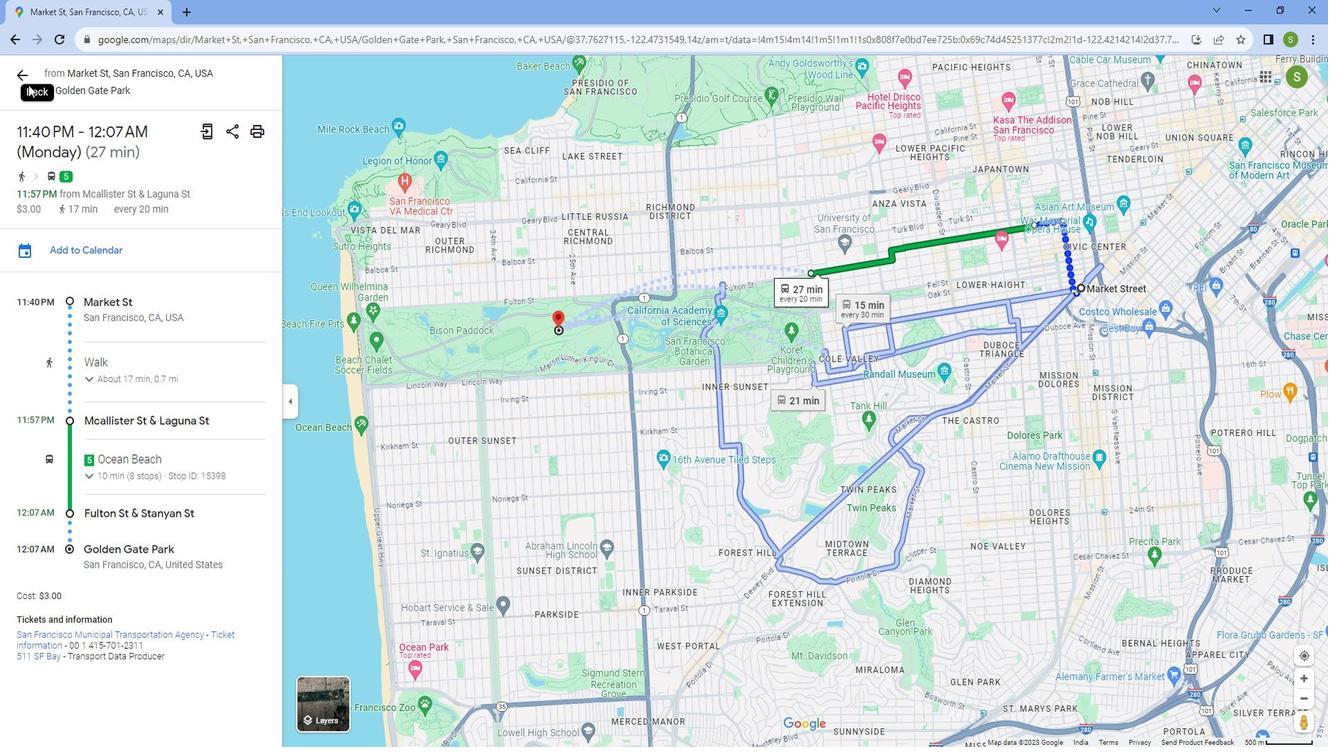 
Action: Mouse moved to (32, 78)
Screenshot: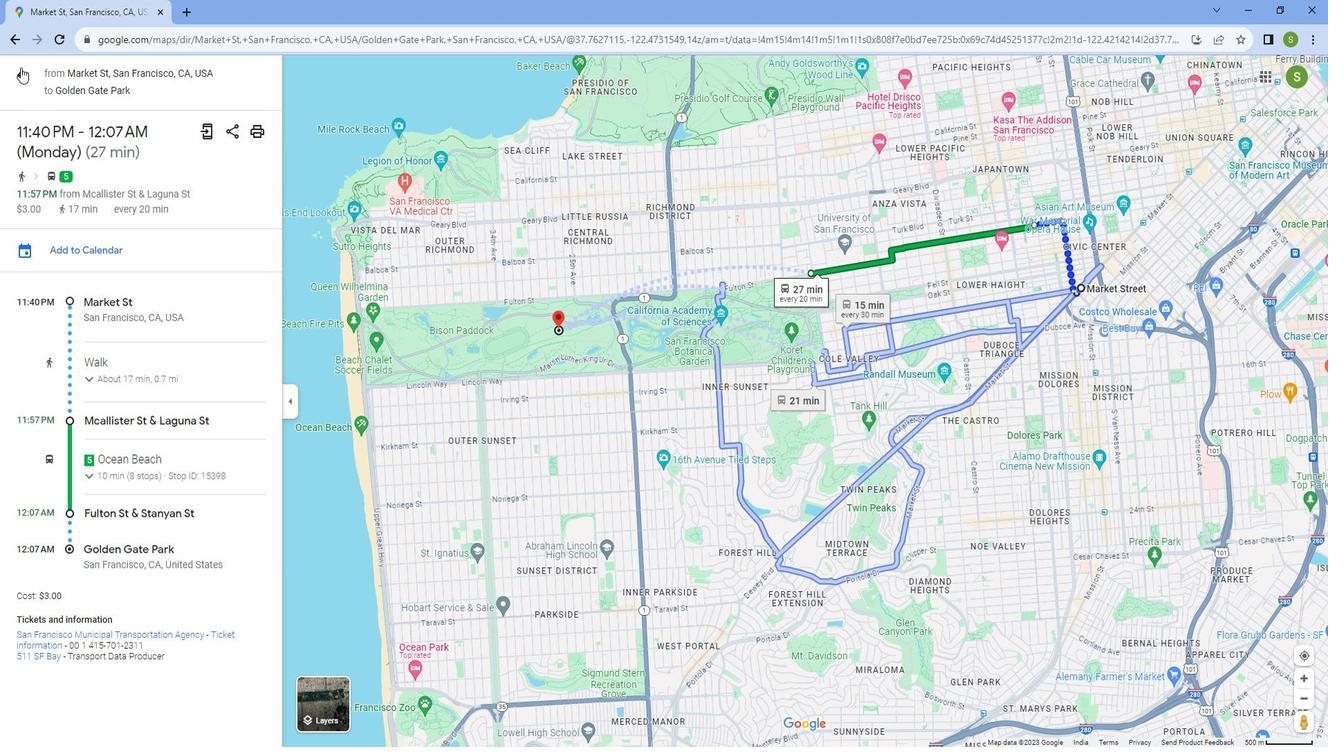
Action: Mouse pressed left at (32, 78)
Screenshot: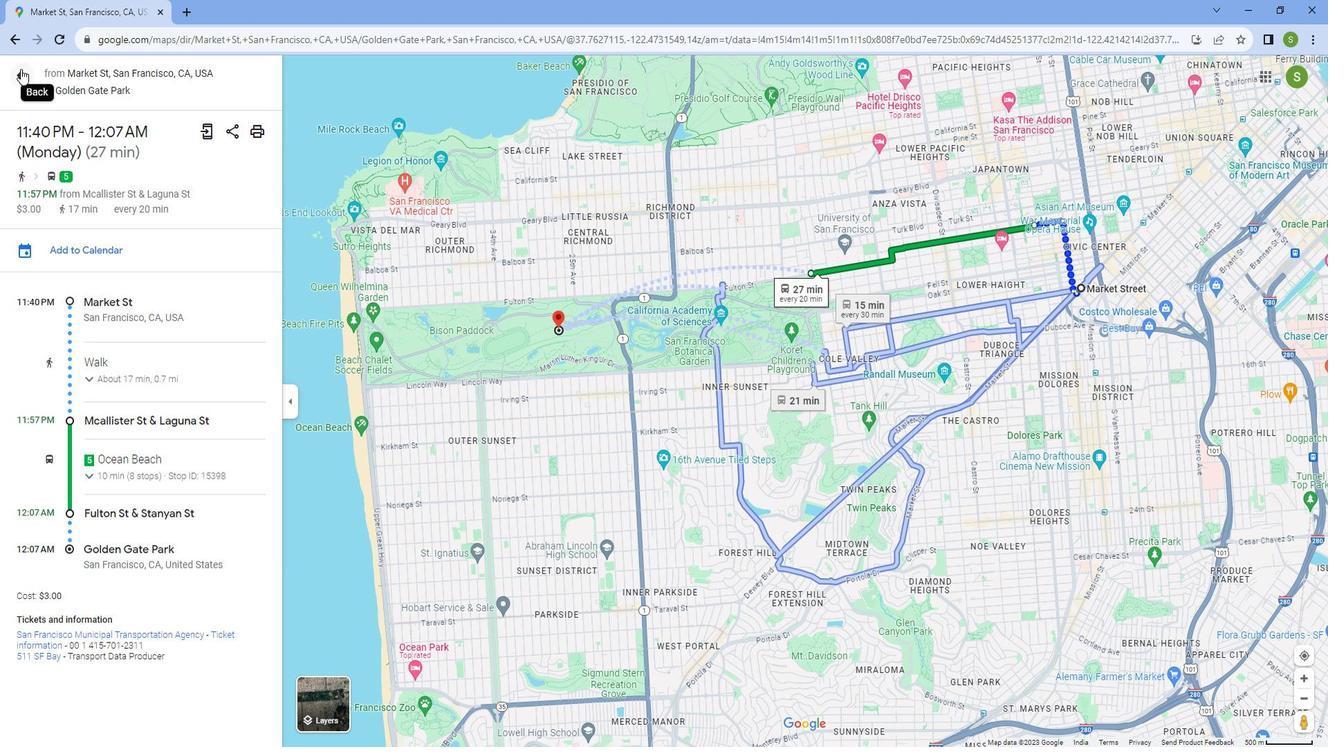 
Action: Mouse moved to (184, 381)
Screenshot: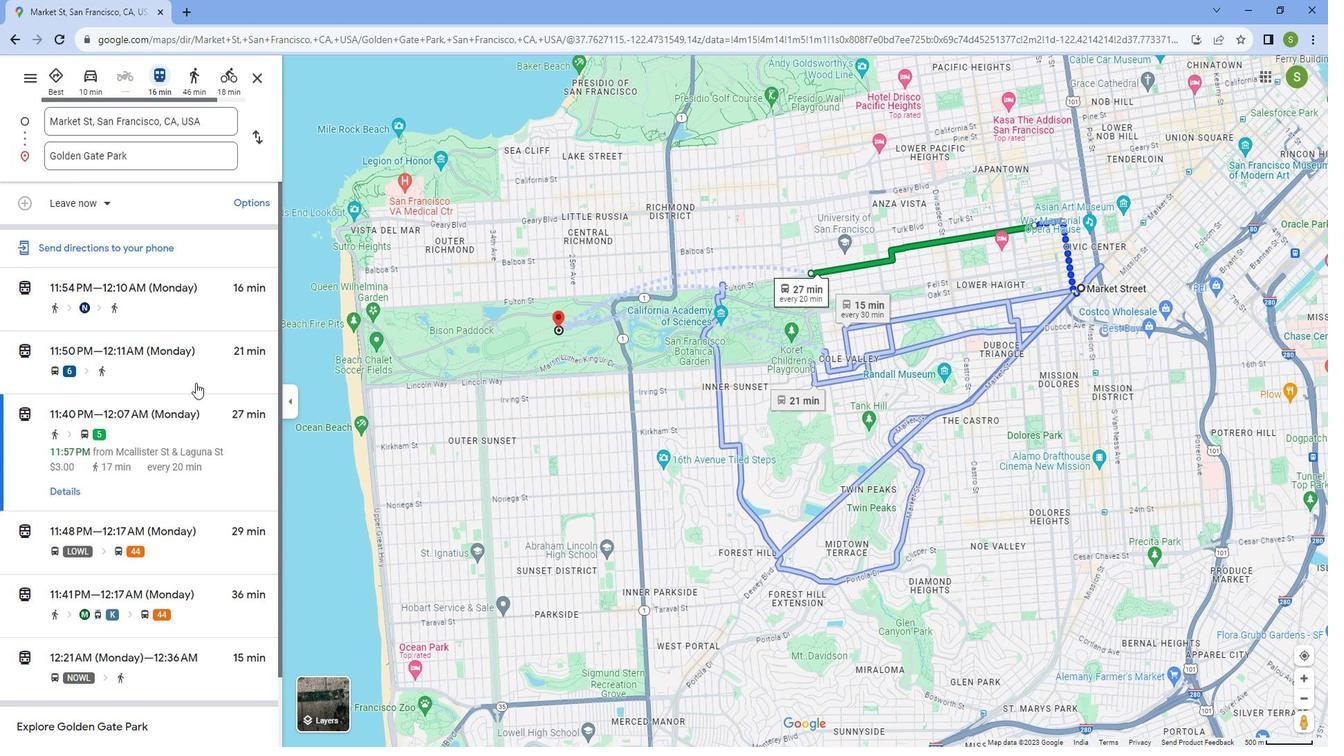 
Action: Mouse scrolled (184, 380) with delta (0, 0)
Screenshot: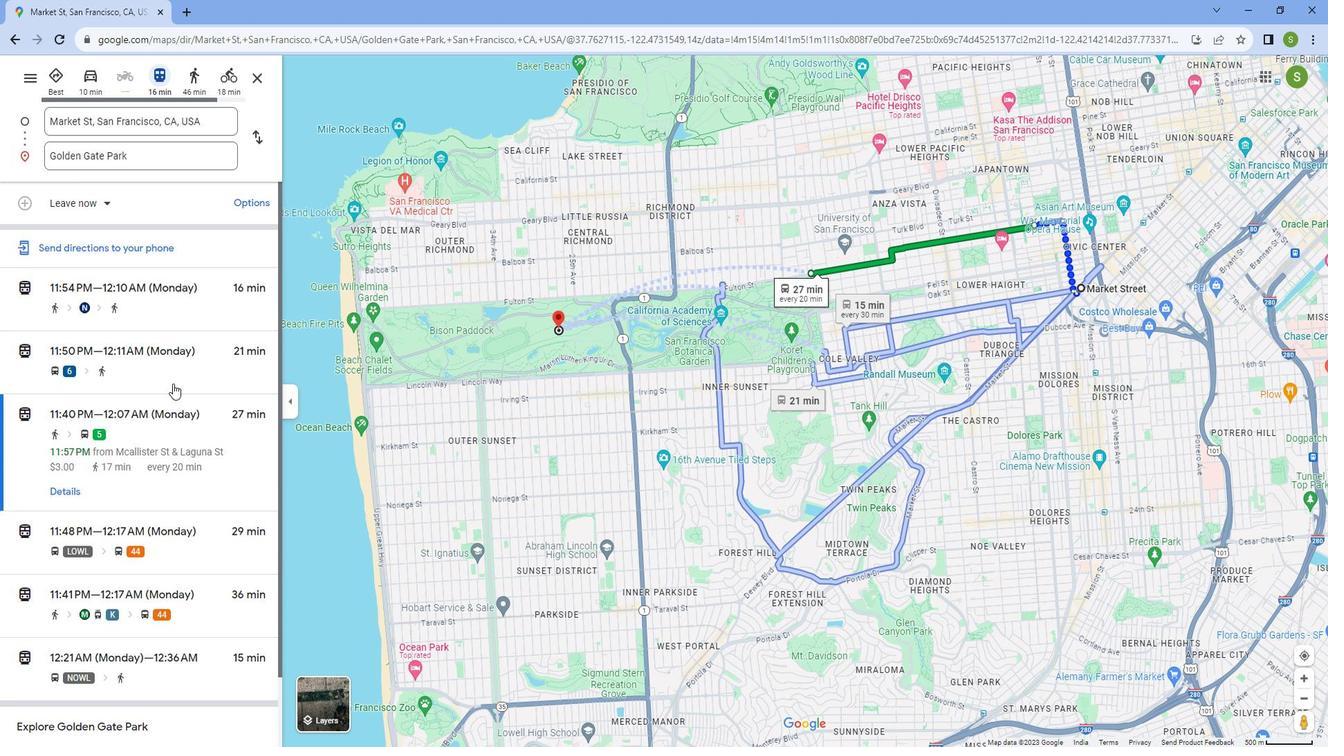 
Action: Mouse scrolled (184, 380) with delta (0, 0)
Screenshot: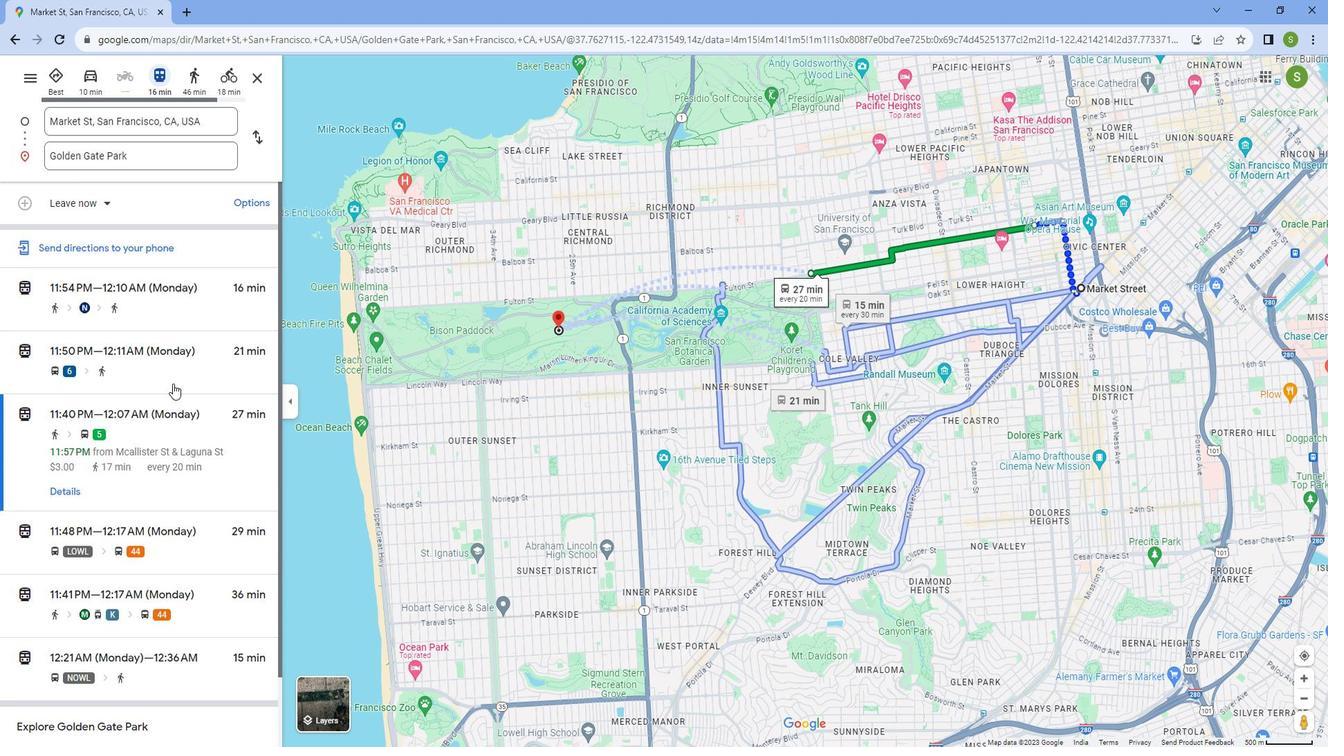 
Action: Mouse scrolled (184, 380) with delta (0, 0)
Screenshot: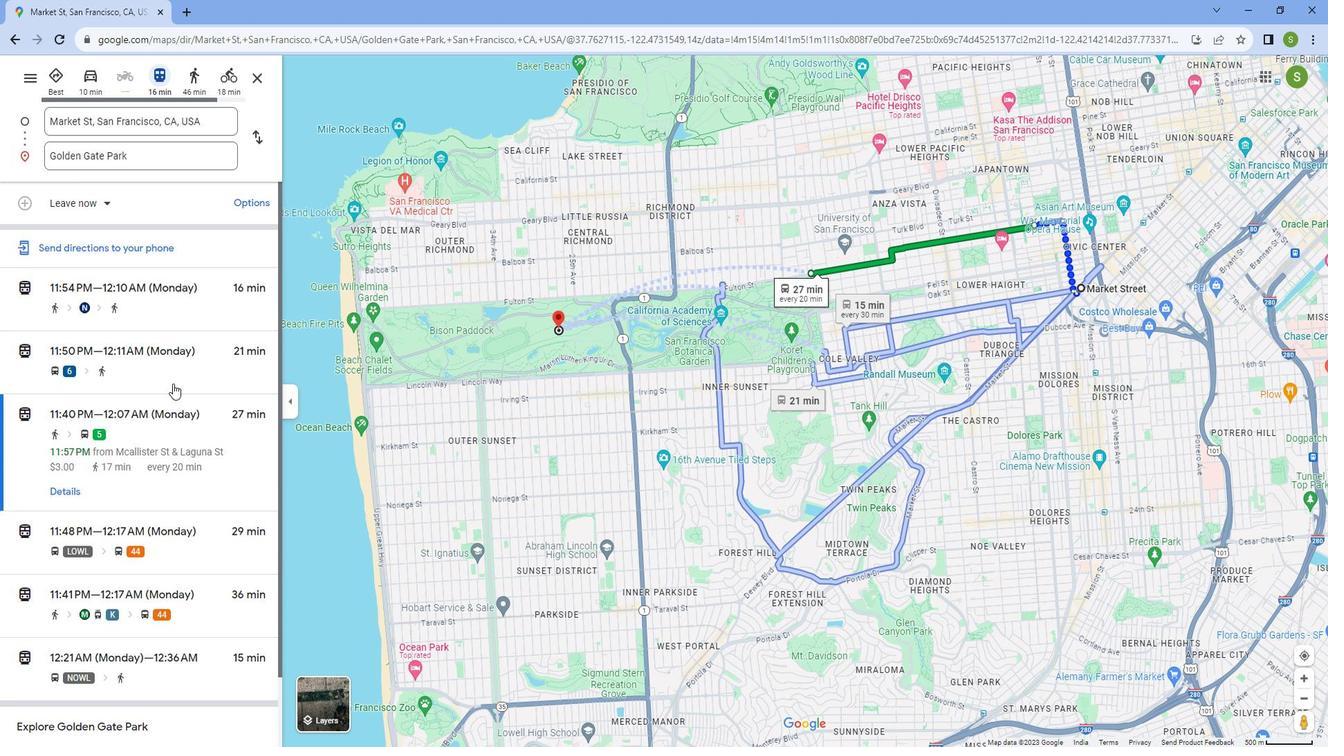 
Action: Mouse scrolled (184, 381) with delta (0, 0)
Screenshot: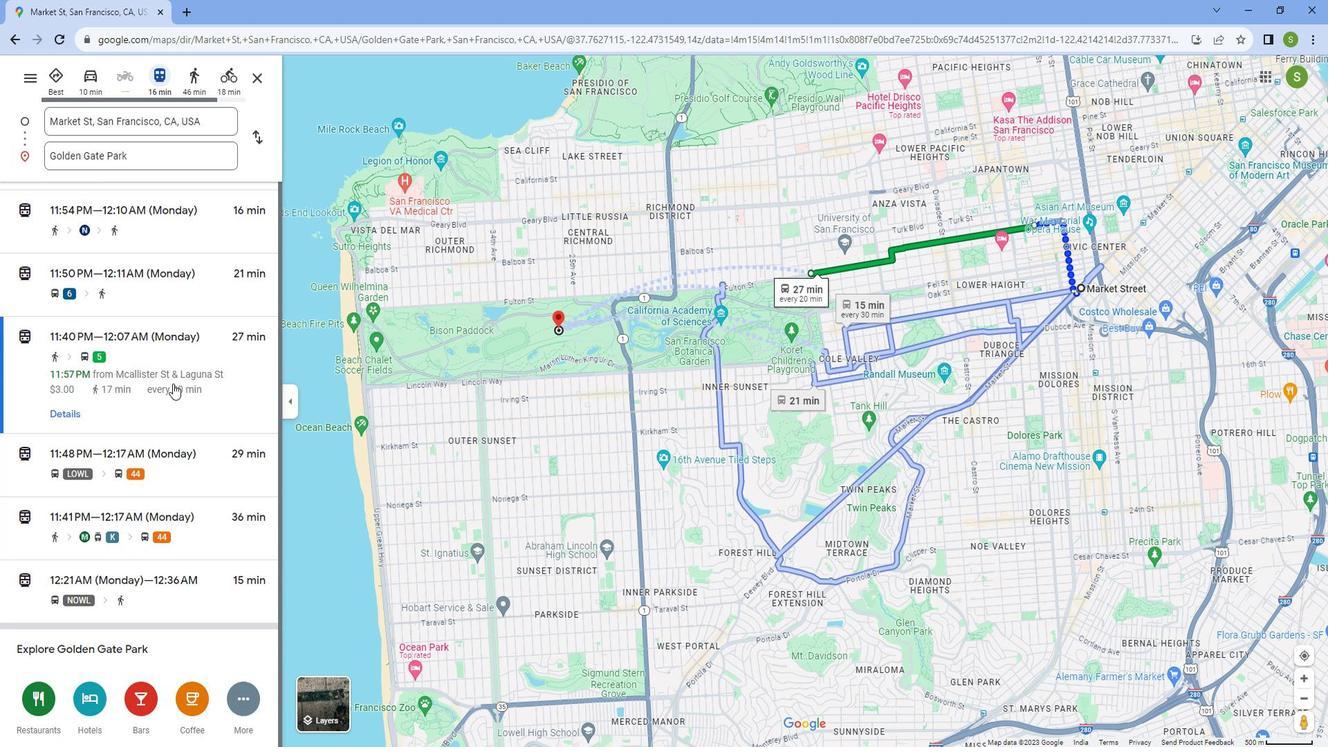 
Action: Mouse scrolled (184, 381) with delta (0, 0)
Screenshot: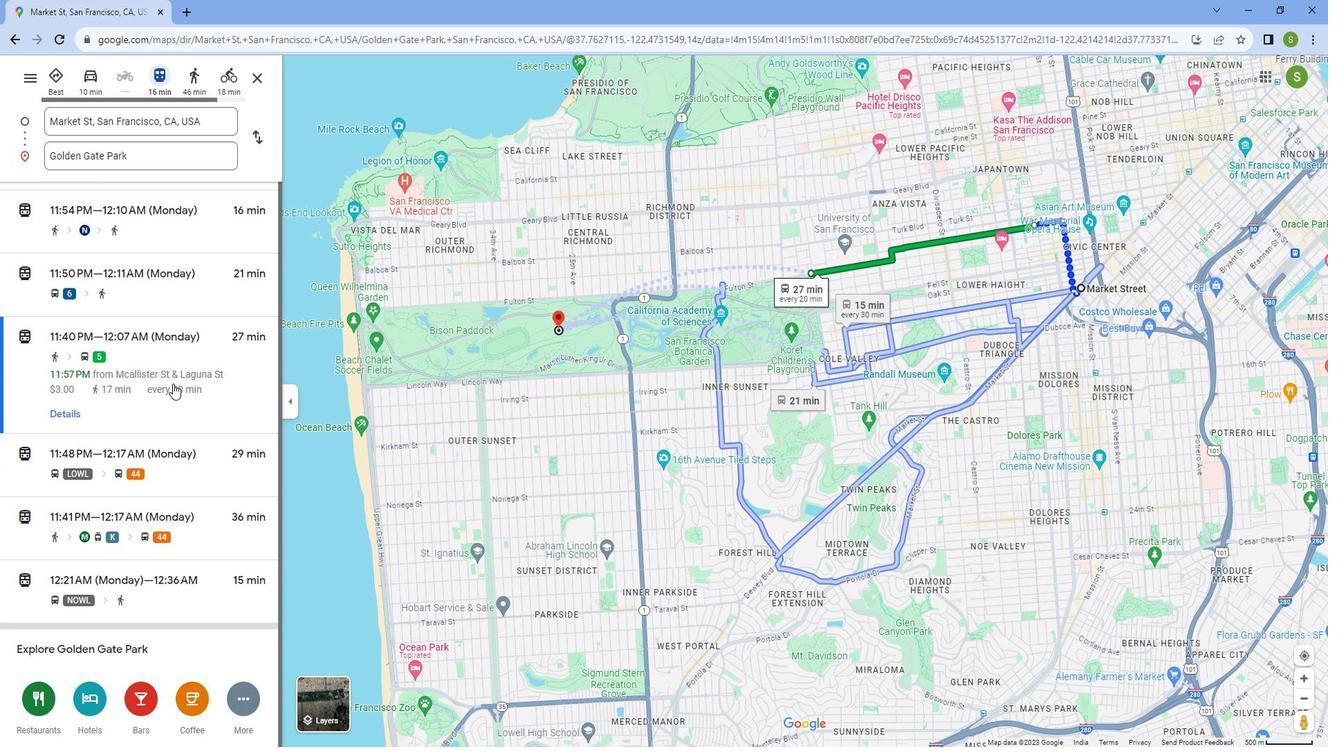 
Action: Mouse moved to (564, 453)
Screenshot: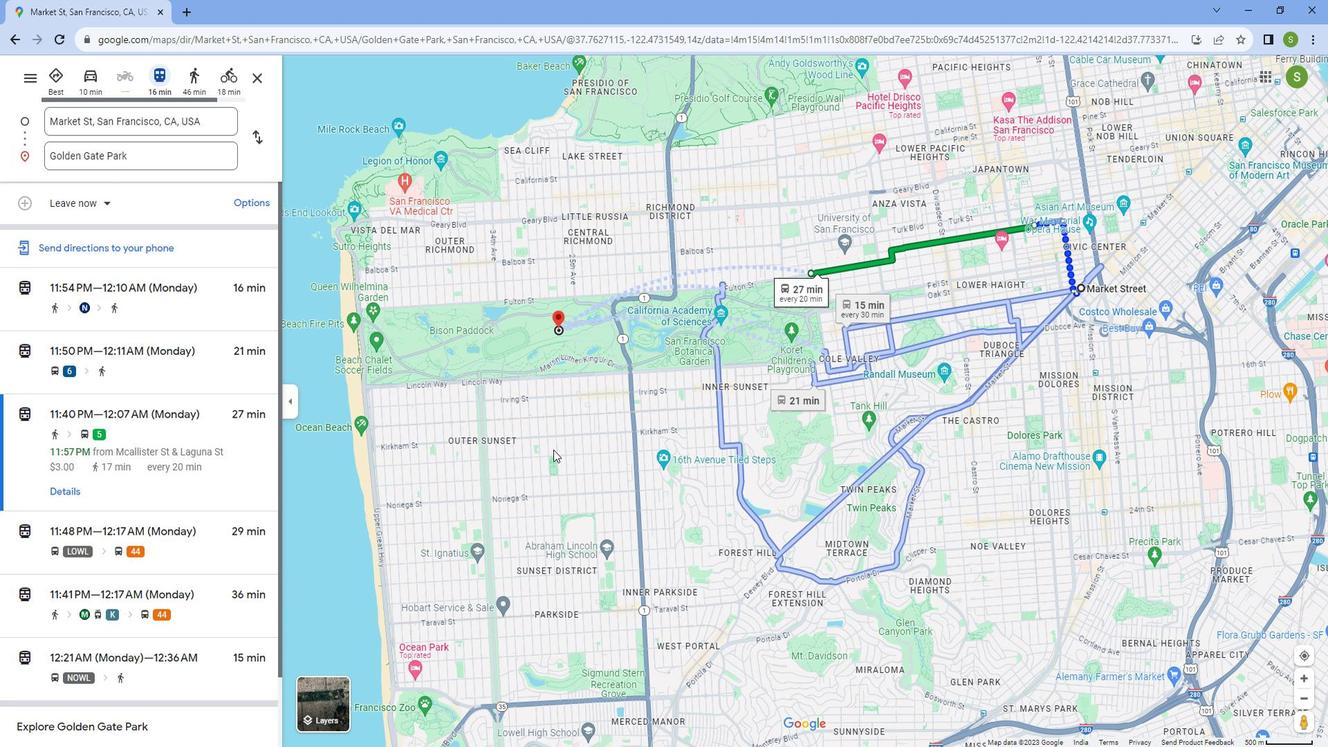 
